 Task: Add Spinach Feta Chicken Sausage Links to the cart.
Action: Mouse moved to (20, 107)
Screenshot: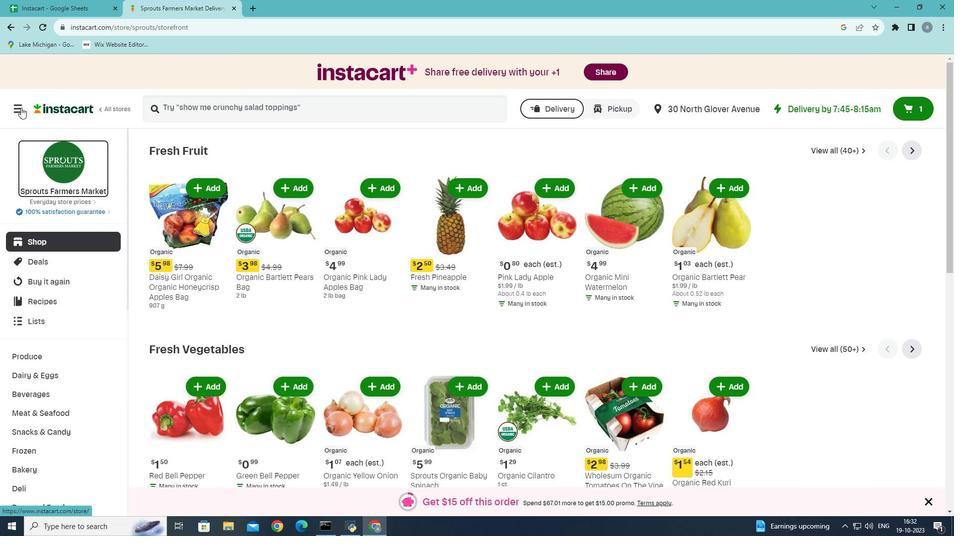 
Action: Mouse pressed left at (20, 107)
Screenshot: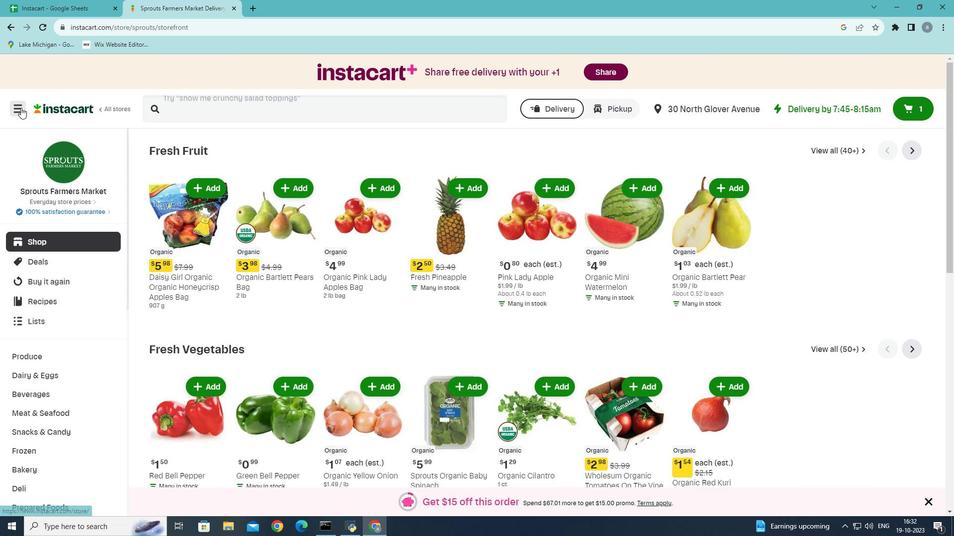 
Action: Mouse moved to (52, 294)
Screenshot: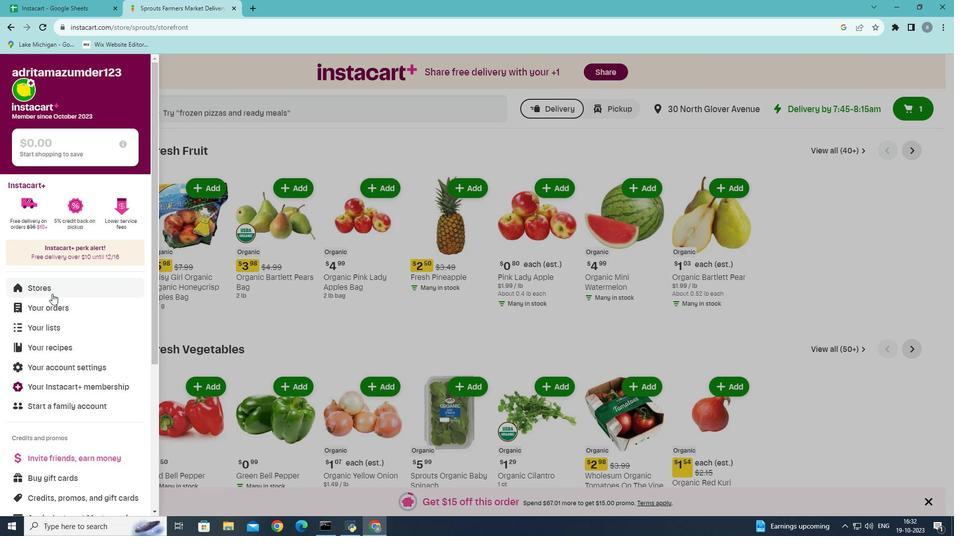 
Action: Mouse pressed left at (52, 294)
Screenshot: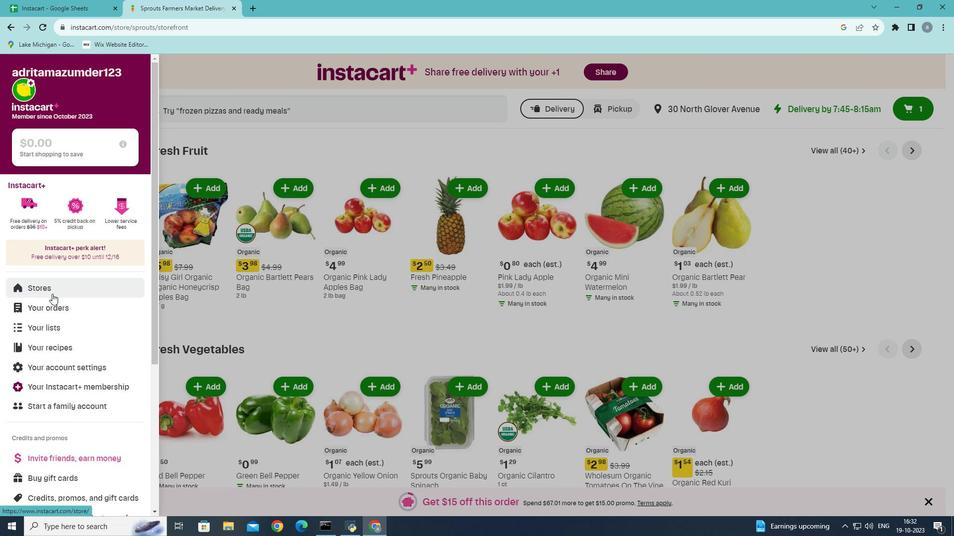 
Action: Mouse moved to (226, 110)
Screenshot: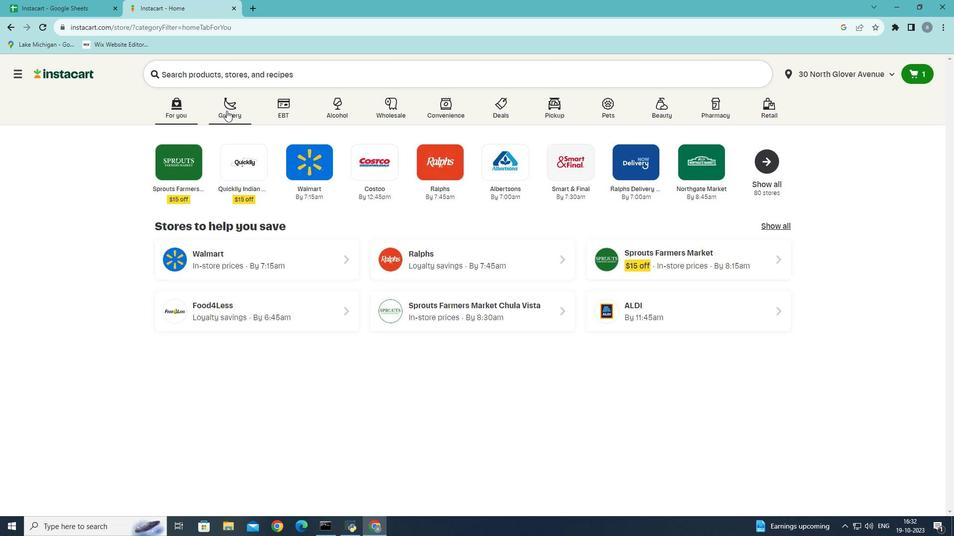 
Action: Mouse pressed left at (226, 110)
Screenshot: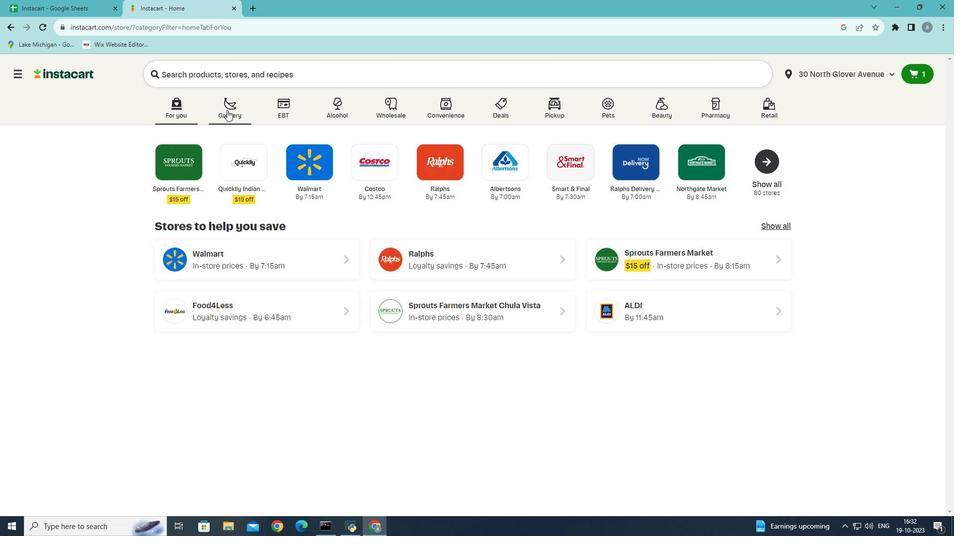 
Action: Mouse moved to (220, 280)
Screenshot: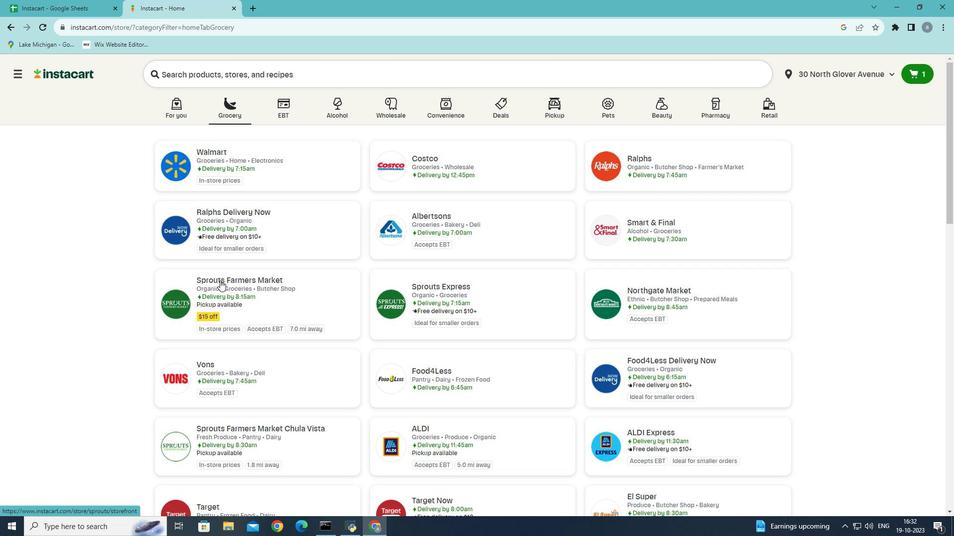 
Action: Mouse pressed left at (220, 280)
Screenshot: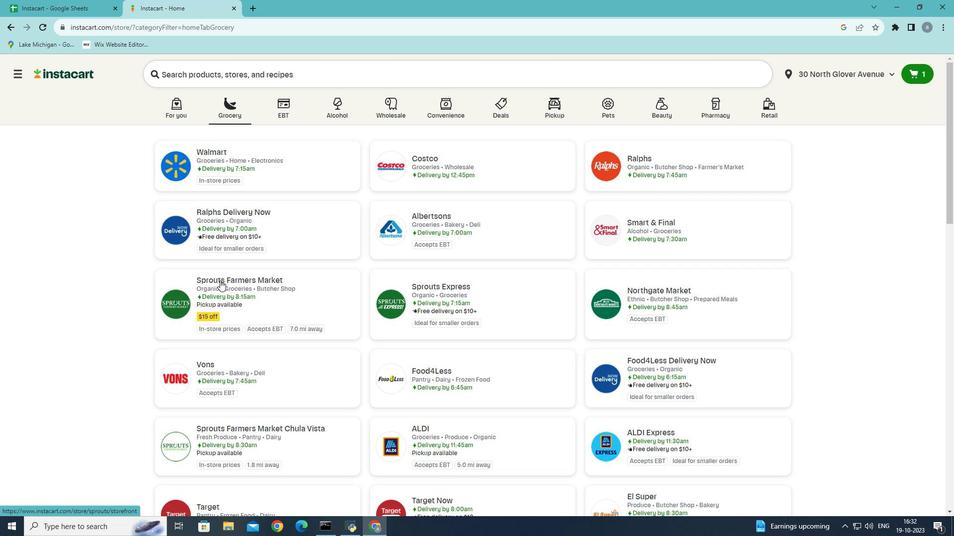 
Action: Mouse moved to (78, 350)
Screenshot: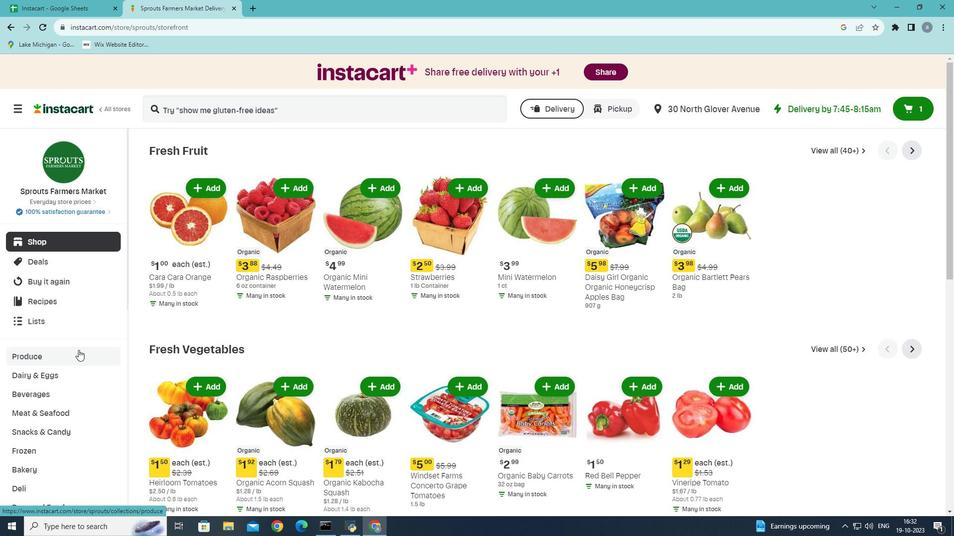 
Action: Mouse scrolled (78, 349) with delta (0, 0)
Screenshot: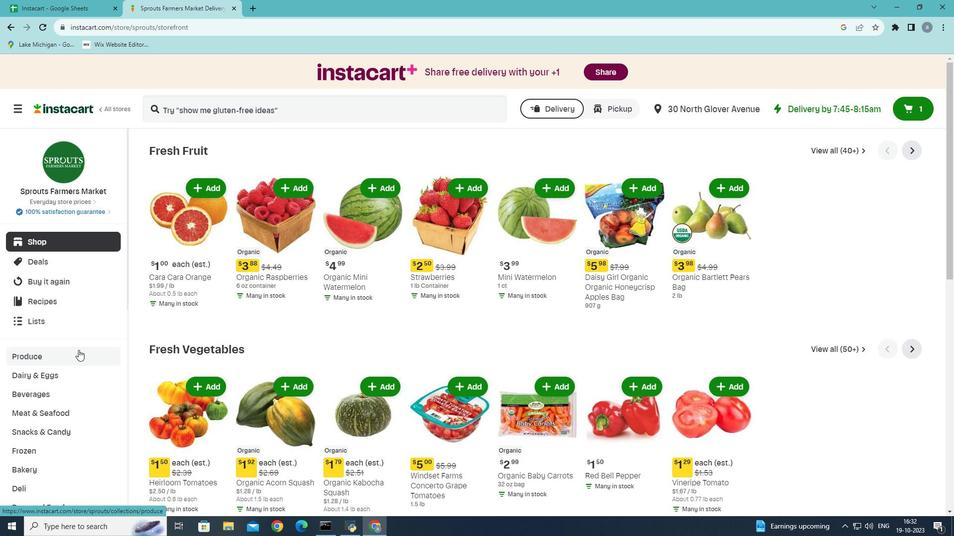
Action: Mouse moved to (77, 343)
Screenshot: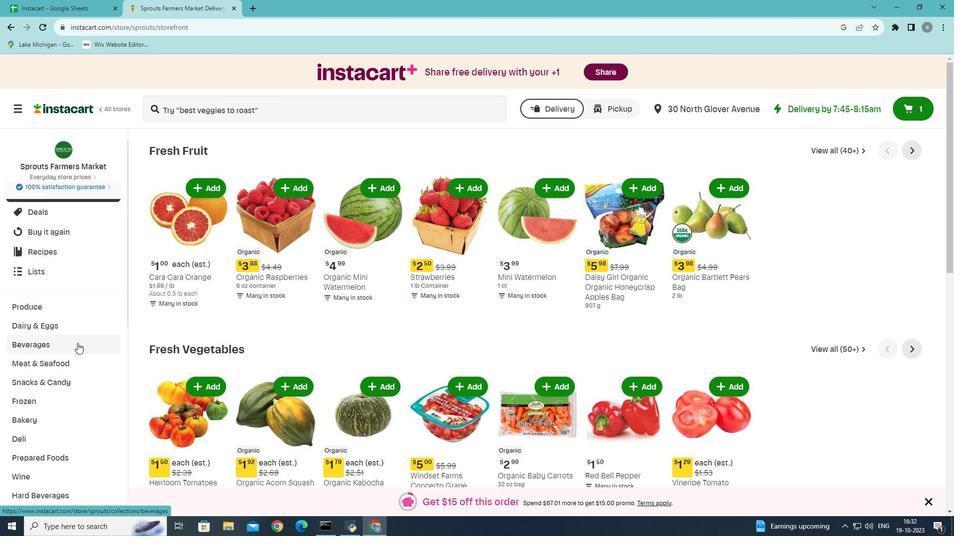 
Action: Mouse scrolled (77, 343) with delta (0, 0)
Screenshot: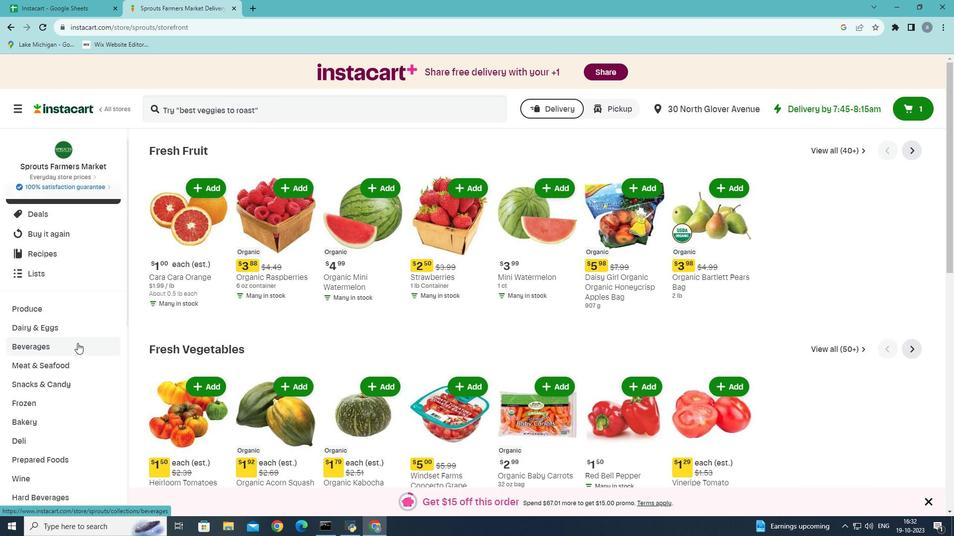 
Action: Mouse scrolled (77, 343) with delta (0, 0)
Screenshot: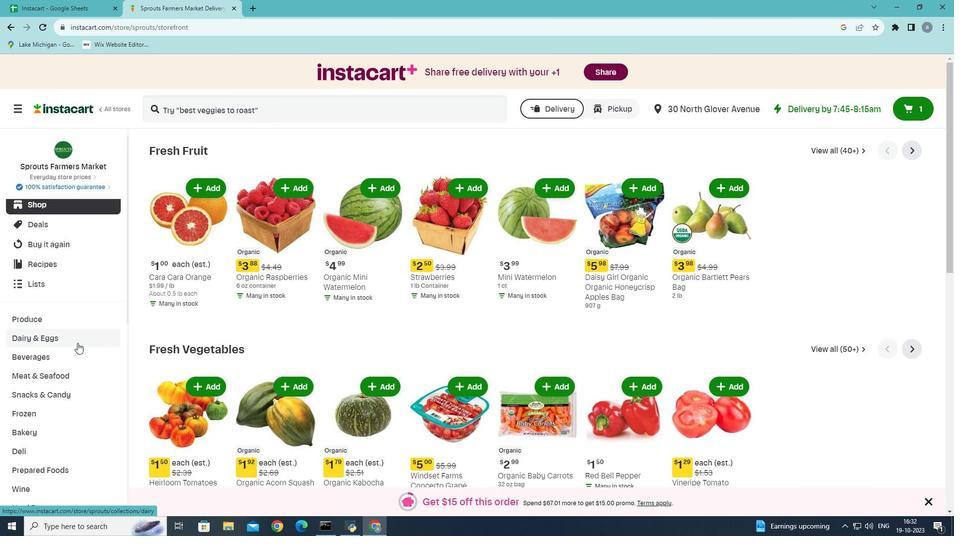 
Action: Mouse scrolled (77, 342) with delta (0, 0)
Screenshot: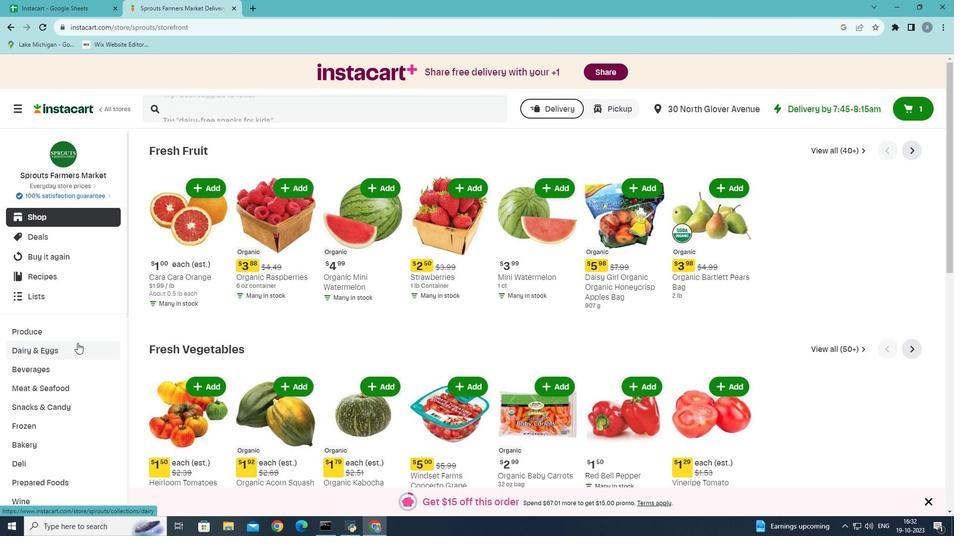 
Action: Mouse scrolled (77, 342) with delta (0, 0)
Screenshot: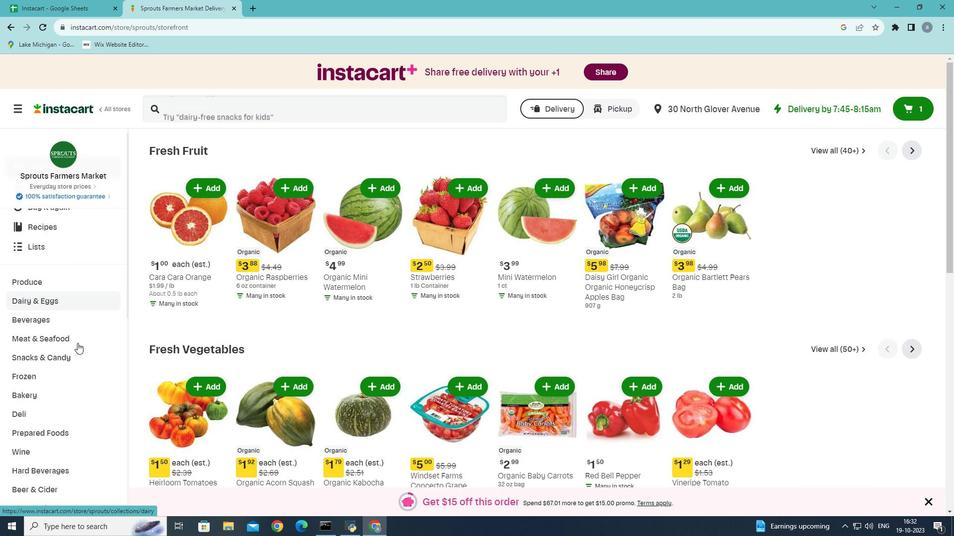 
Action: Mouse scrolled (77, 342) with delta (0, 0)
Screenshot: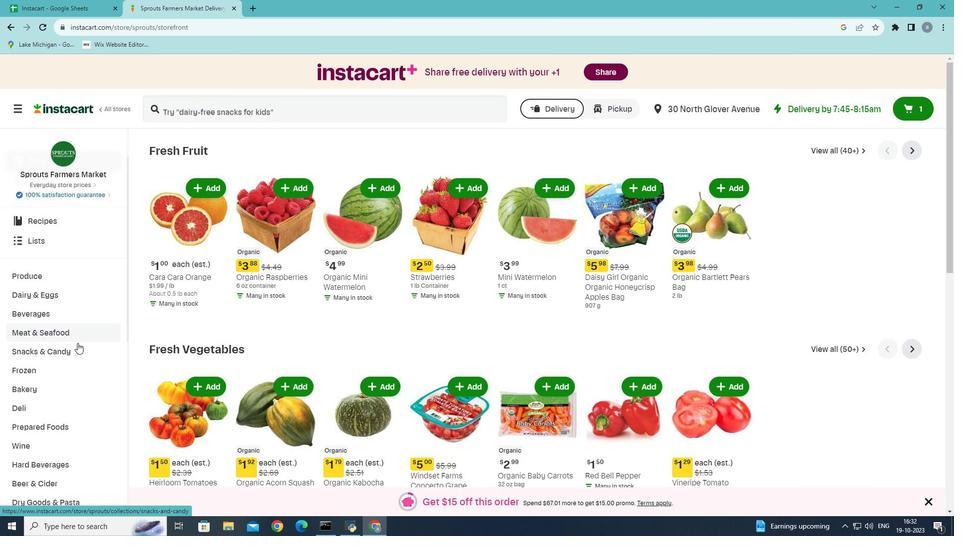 
Action: Mouse moved to (90, 341)
Screenshot: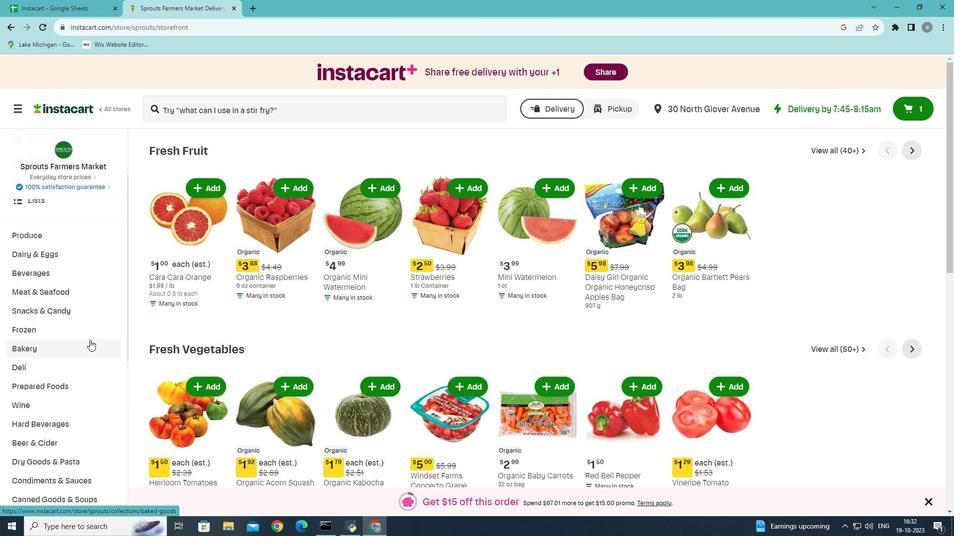 
Action: Mouse scrolled (90, 341) with delta (0, 0)
Screenshot: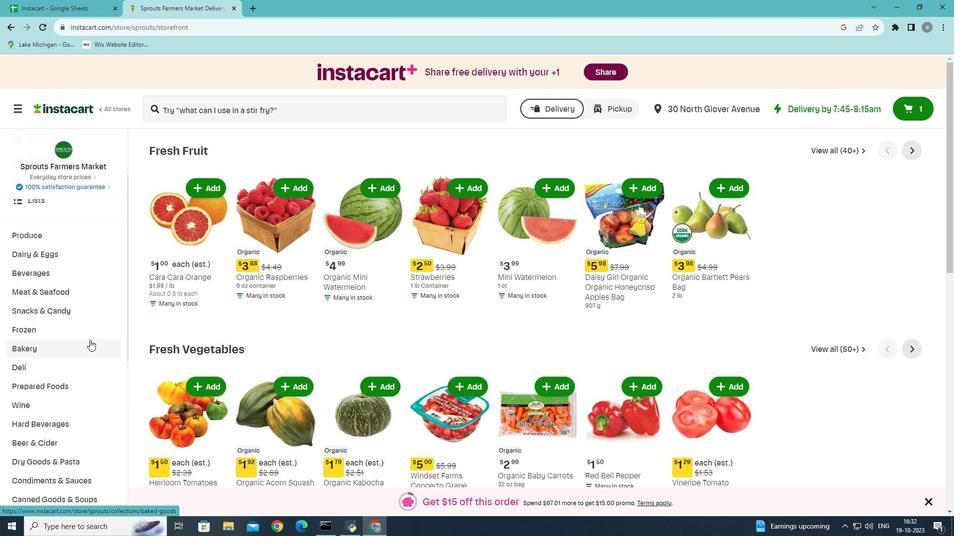 
Action: Mouse moved to (76, 337)
Screenshot: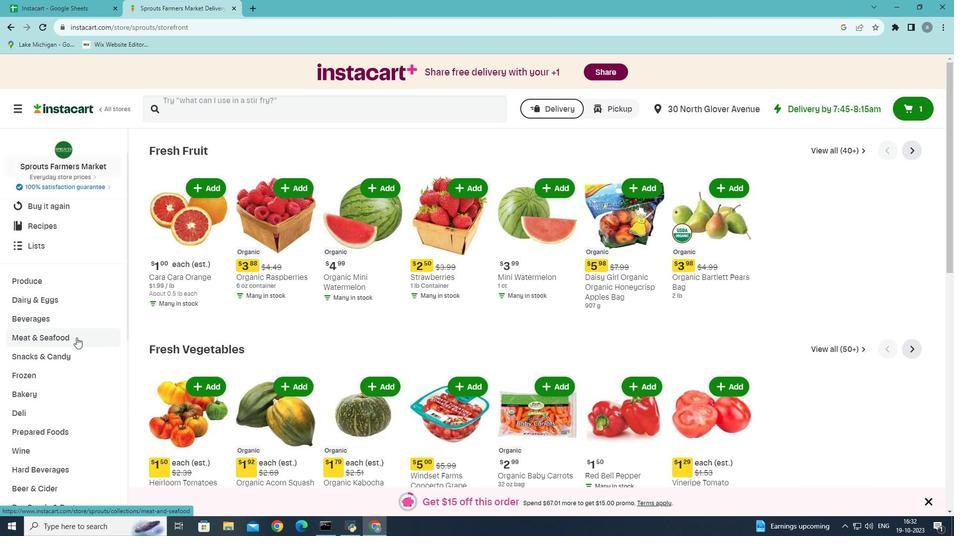 
Action: Mouse pressed left at (76, 337)
Screenshot: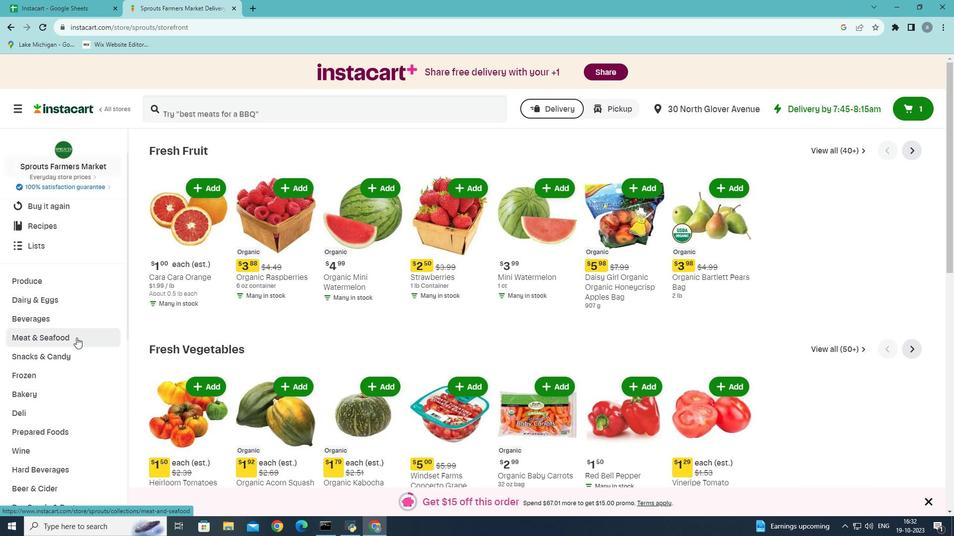 
Action: Mouse moved to (480, 170)
Screenshot: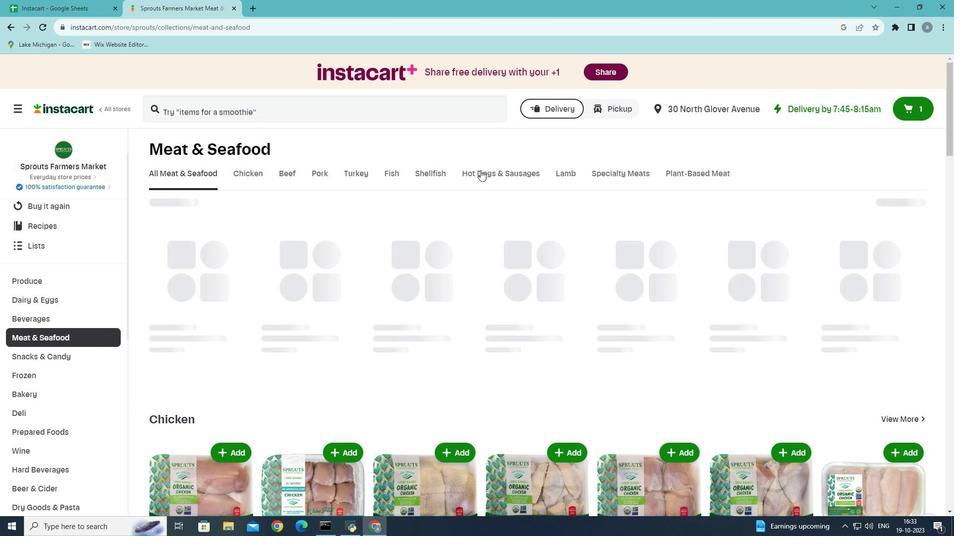 
Action: Mouse pressed left at (480, 170)
Screenshot: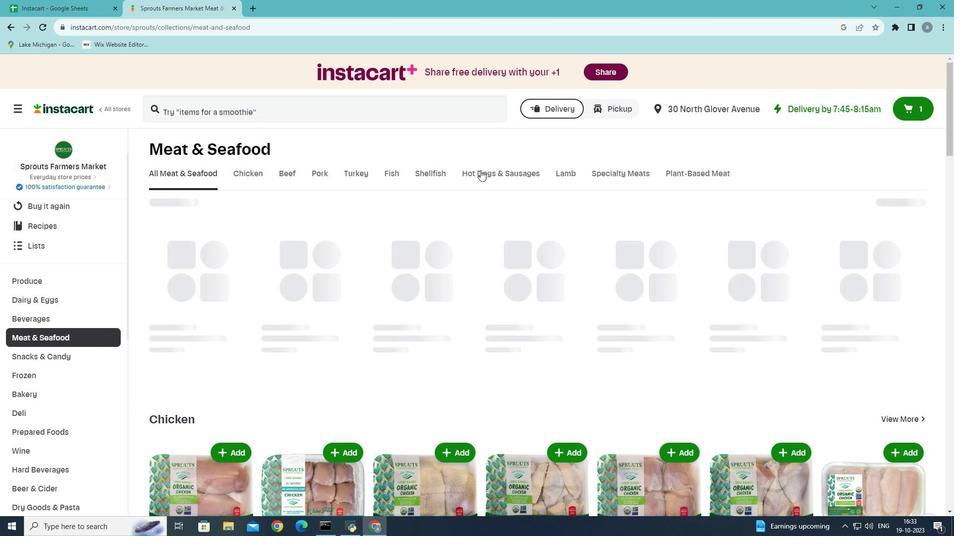 
Action: Mouse moved to (235, 219)
Screenshot: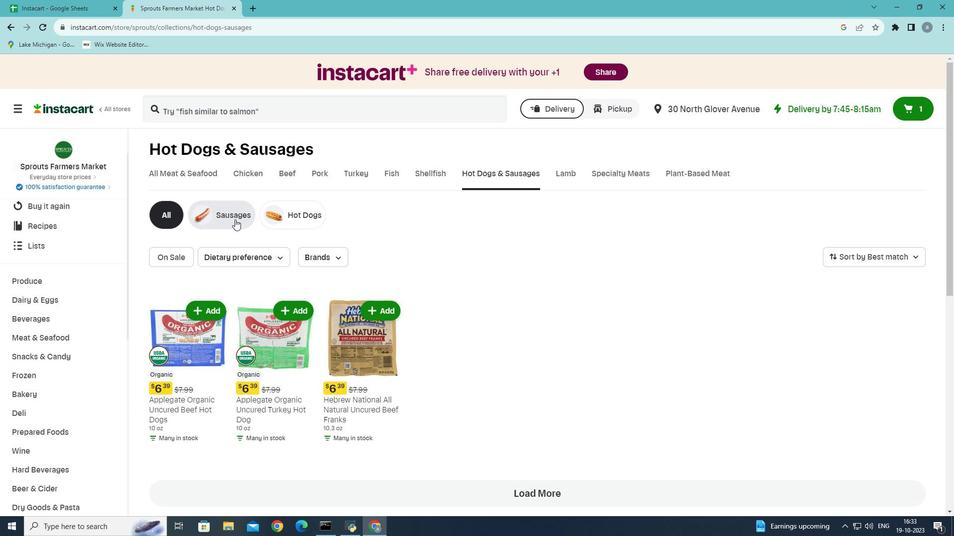 
Action: Mouse pressed left at (235, 219)
Screenshot: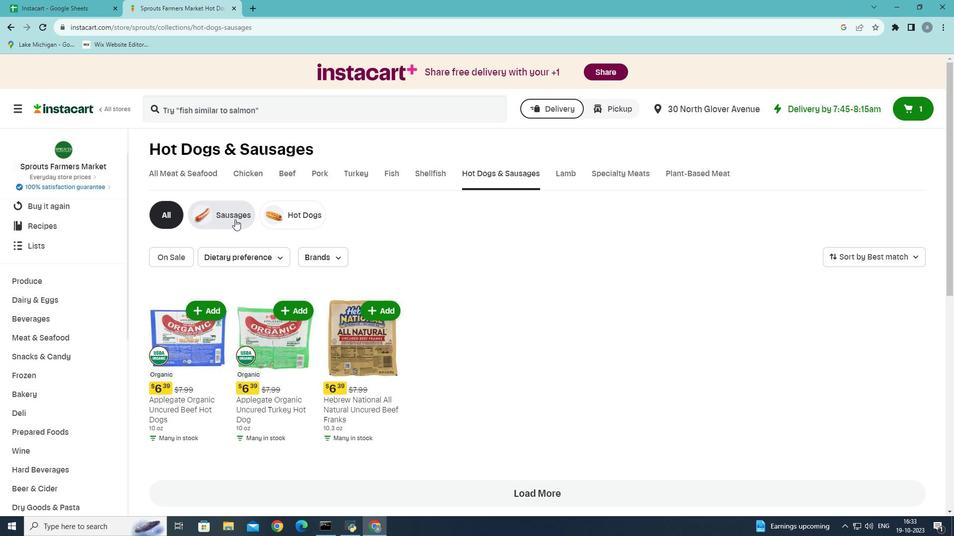 
Action: Mouse moved to (397, 260)
Screenshot: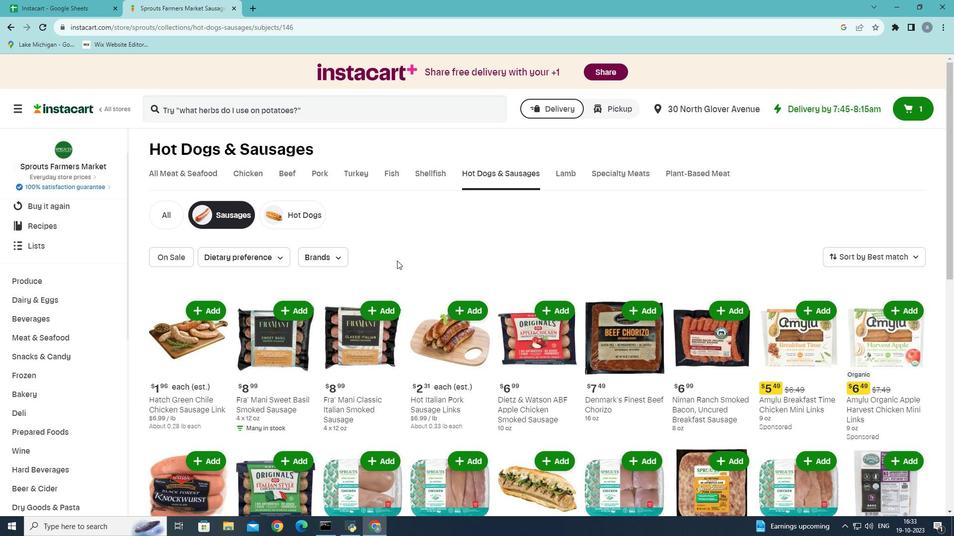 
Action: Mouse scrolled (397, 260) with delta (0, 0)
Screenshot: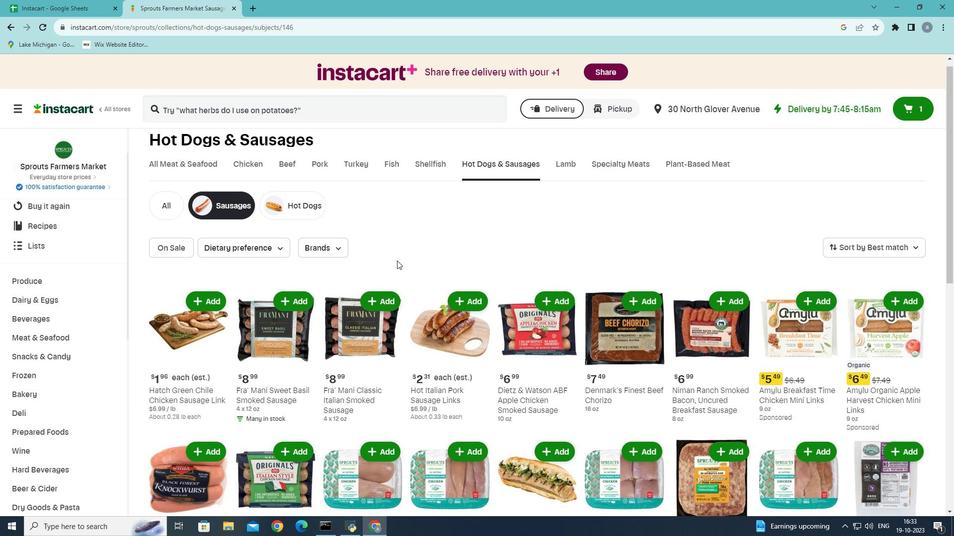 
Action: Mouse moved to (406, 256)
Screenshot: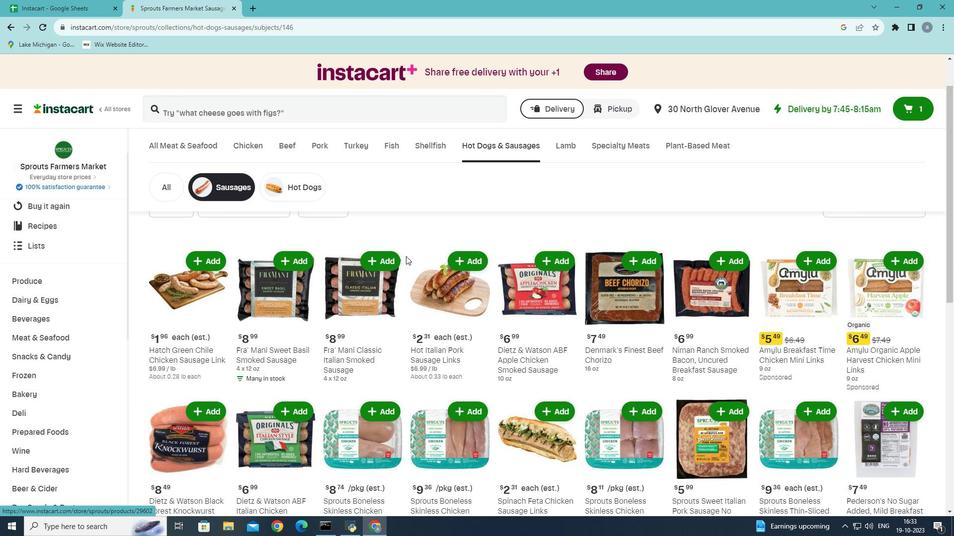
Action: Mouse scrolled (406, 255) with delta (0, 0)
Screenshot: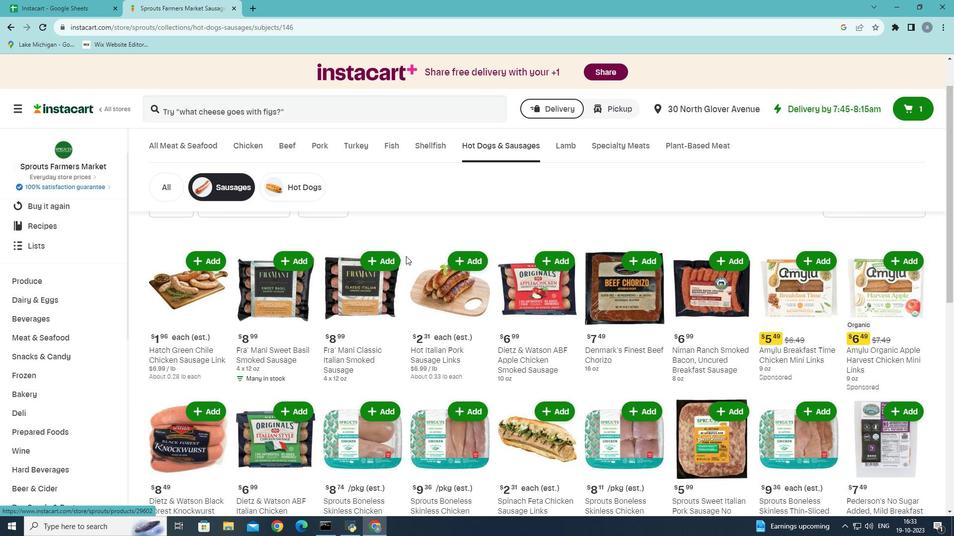
Action: Mouse moved to (429, 259)
Screenshot: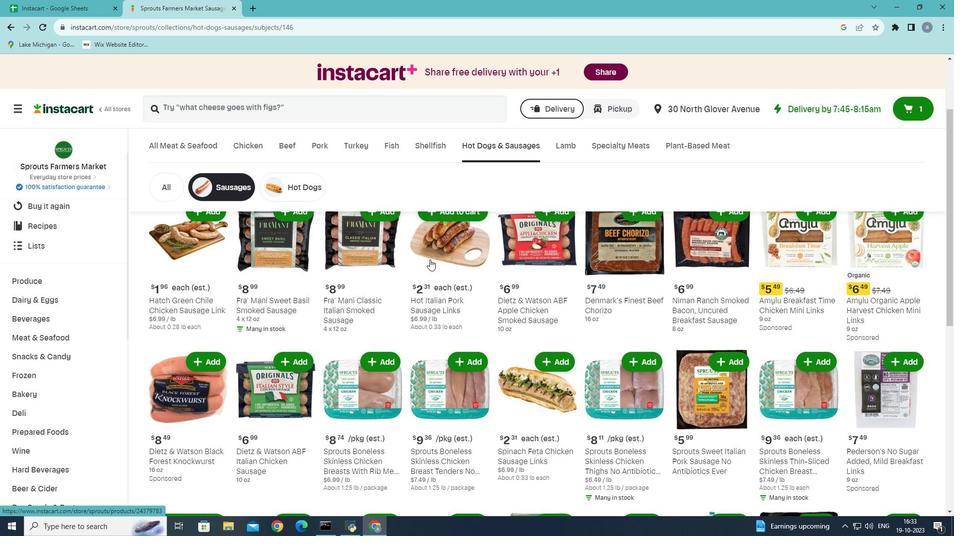 
Action: Mouse scrolled (429, 259) with delta (0, 0)
Screenshot: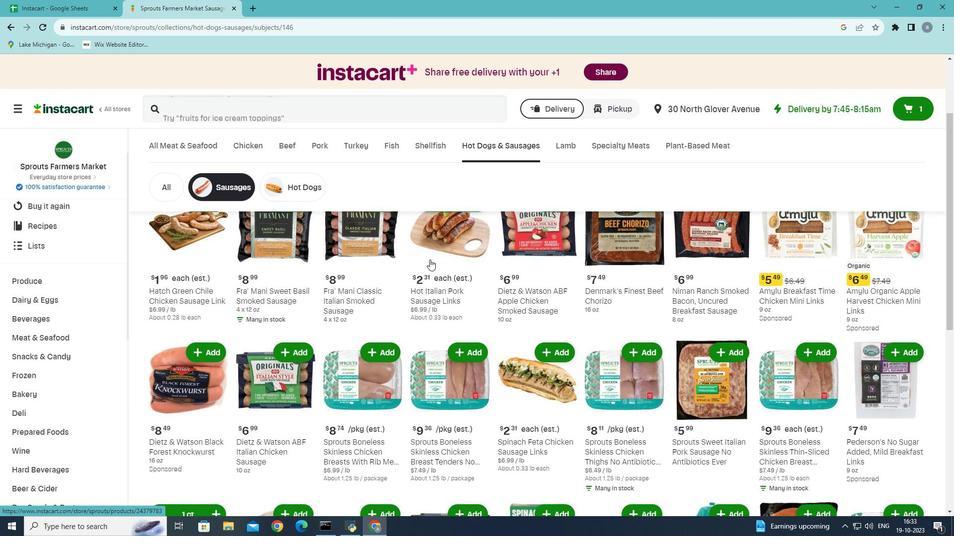 
Action: Mouse moved to (429, 259)
Screenshot: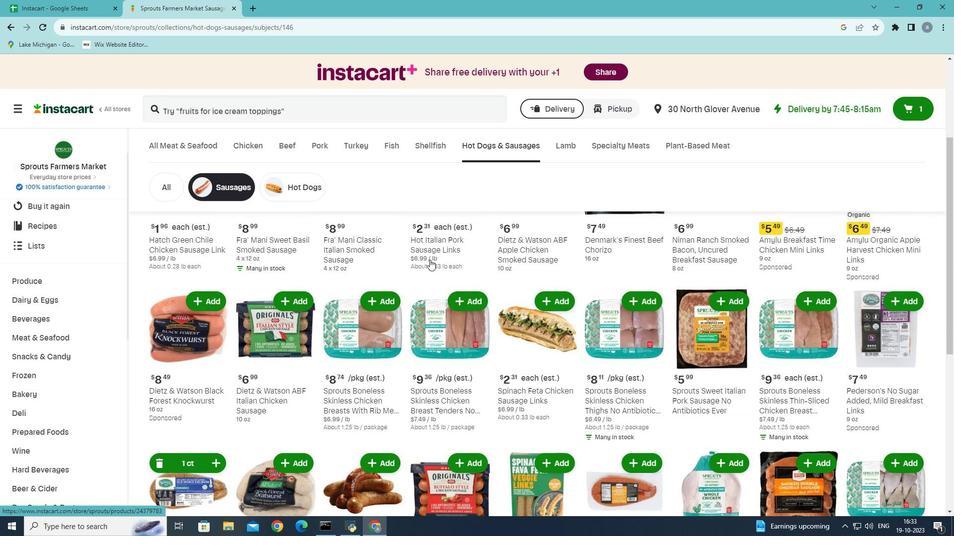 
Action: Mouse scrolled (429, 259) with delta (0, 0)
Screenshot: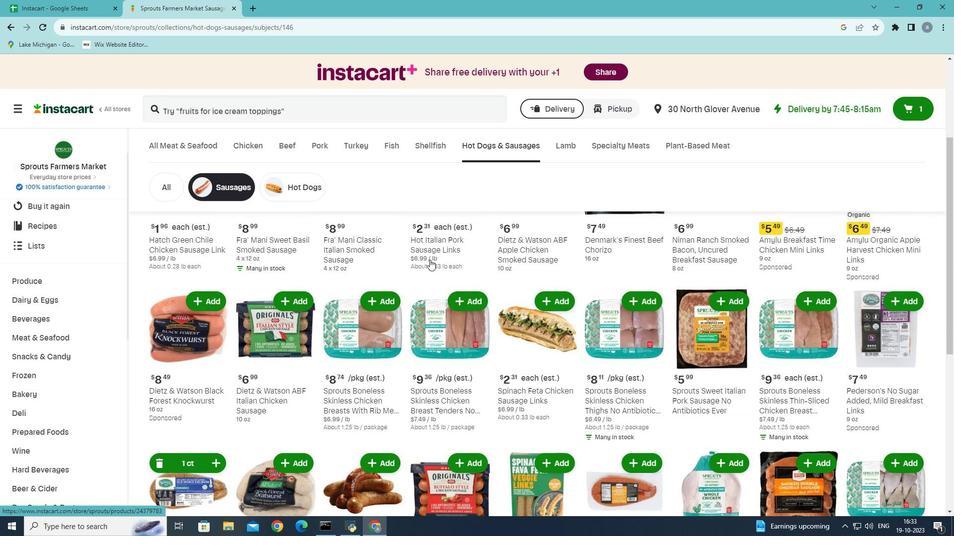 
Action: Mouse scrolled (429, 259) with delta (0, 0)
Screenshot: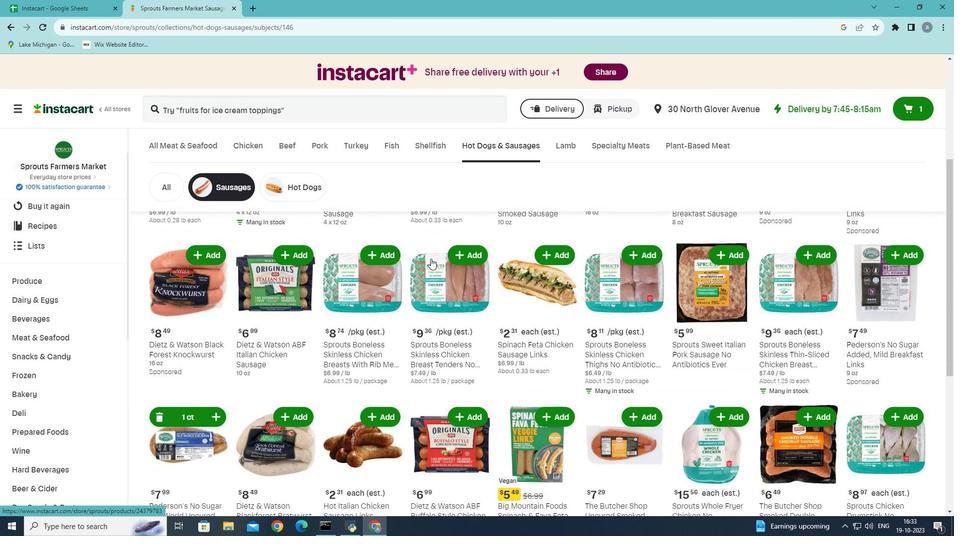
Action: Mouse moved to (436, 257)
Screenshot: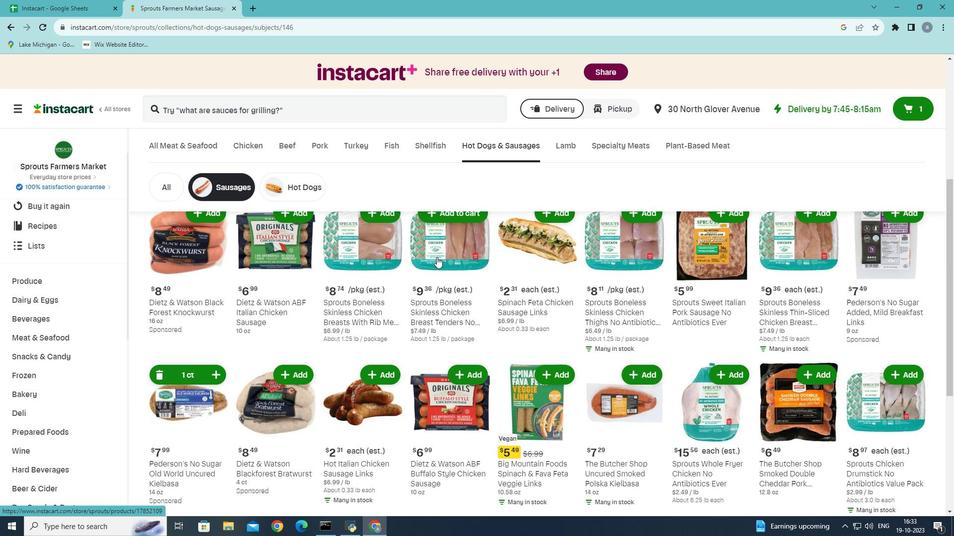 
Action: Mouse scrolled (436, 256) with delta (0, 0)
Screenshot: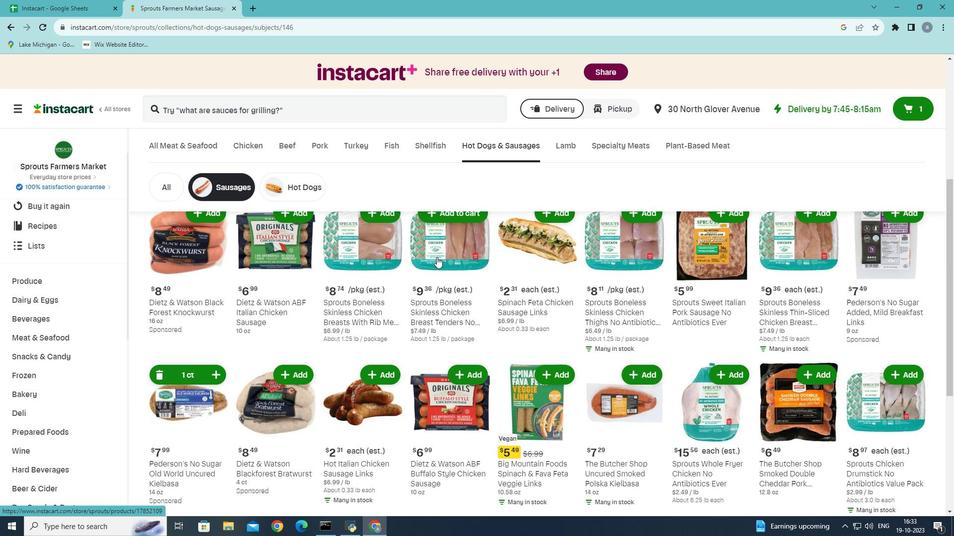 
Action: Mouse moved to (446, 257)
Screenshot: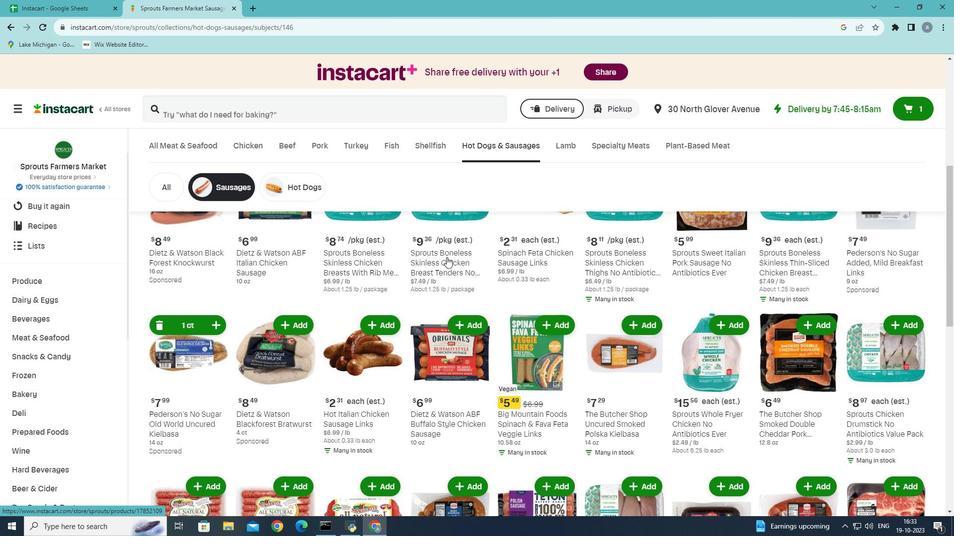 
Action: Mouse scrolled (446, 256) with delta (0, 0)
Screenshot: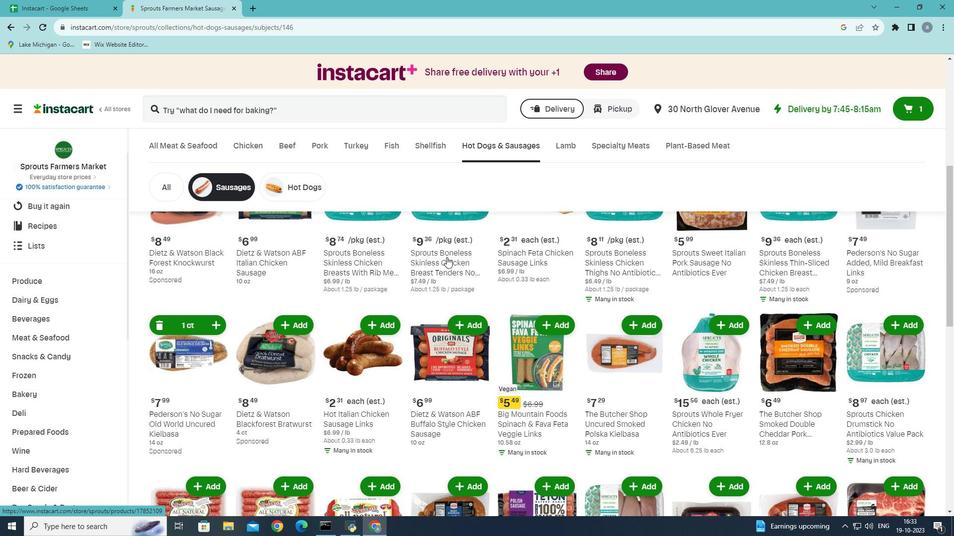 
Action: Mouse moved to (459, 257)
Screenshot: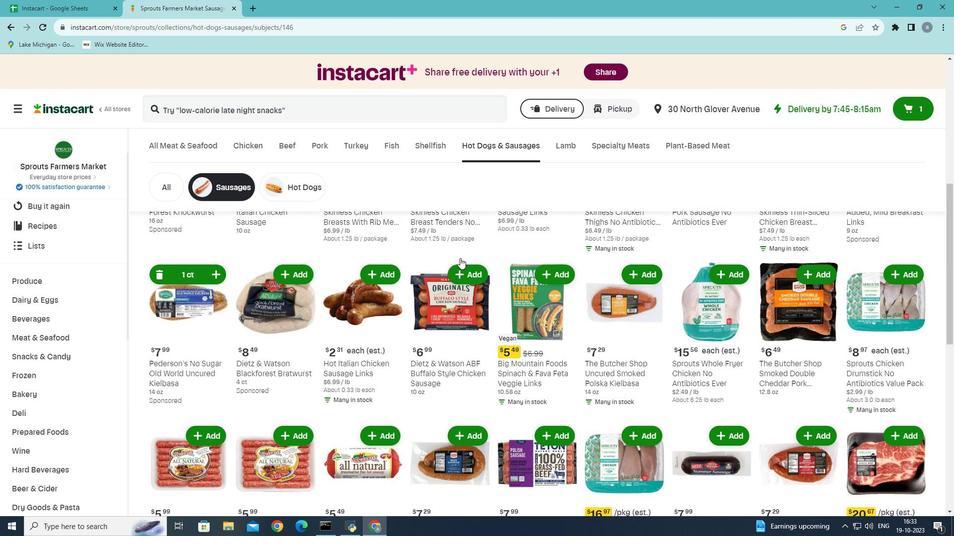 
Action: Mouse scrolled (459, 257) with delta (0, 0)
Screenshot: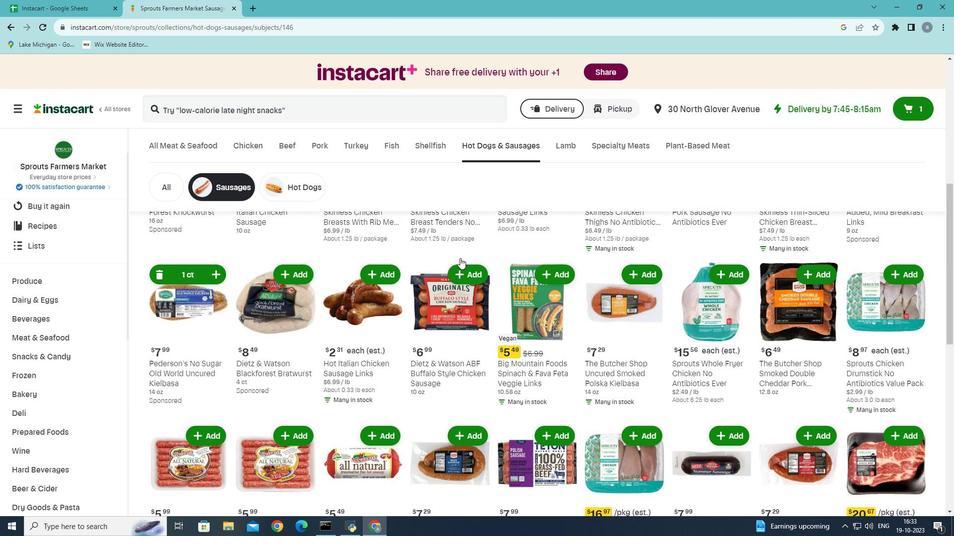 
Action: Mouse moved to (472, 260)
Screenshot: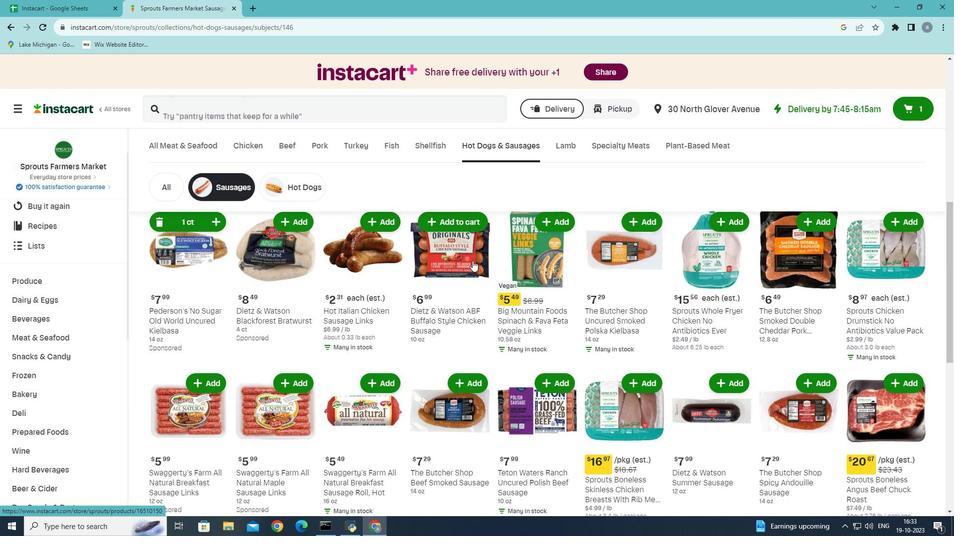 
Action: Mouse scrolled (472, 260) with delta (0, 0)
Screenshot: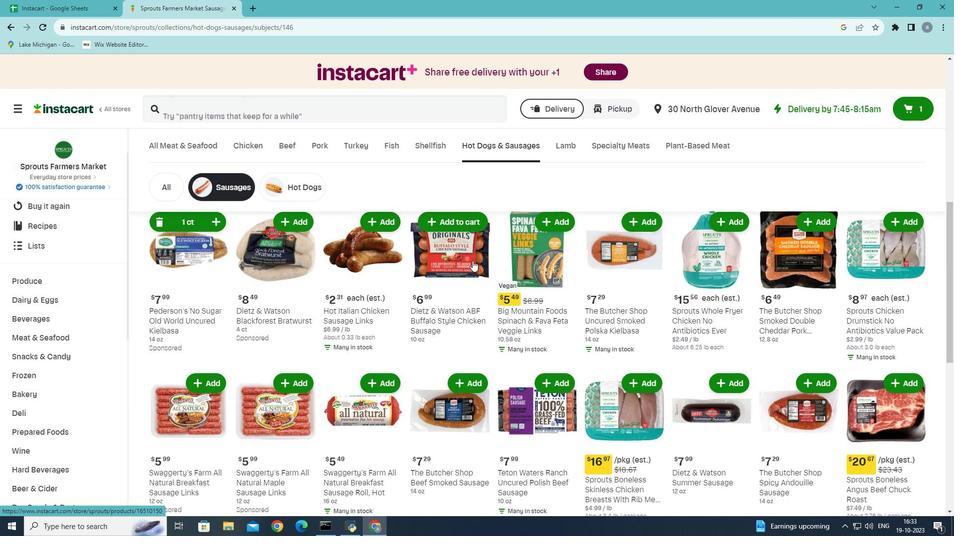 
Action: Mouse scrolled (472, 260) with delta (0, 0)
Screenshot: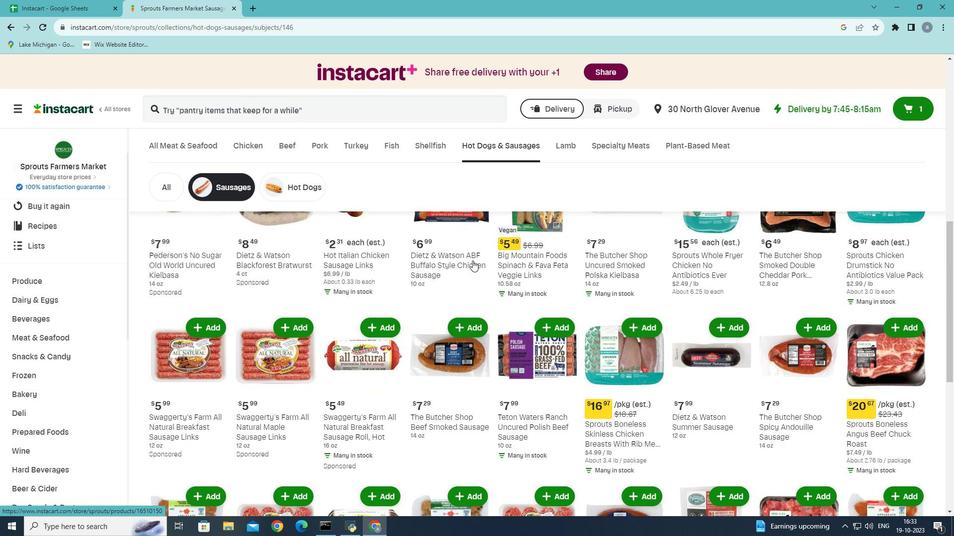 
Action: Mouse moved to (483, 261)
Screenshot: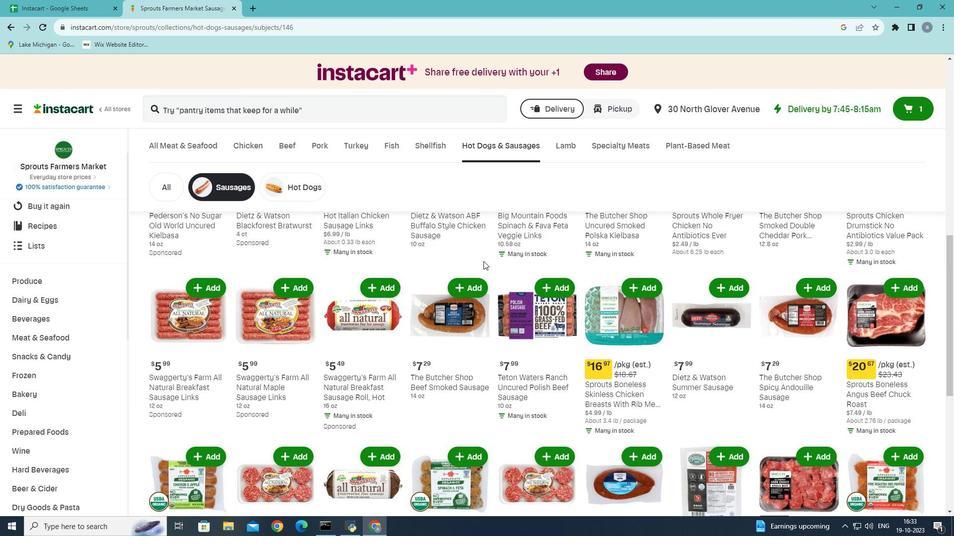 
Action: Mouse scrolled (483, 260) with delta (0, 0)
Screenshot: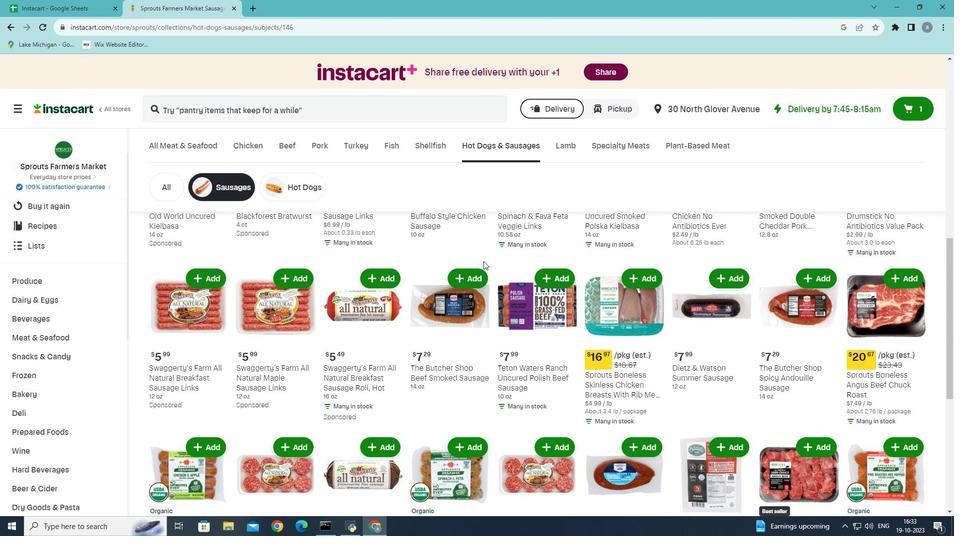 
Action: Mouse moved to (496, 260)
Screenshot: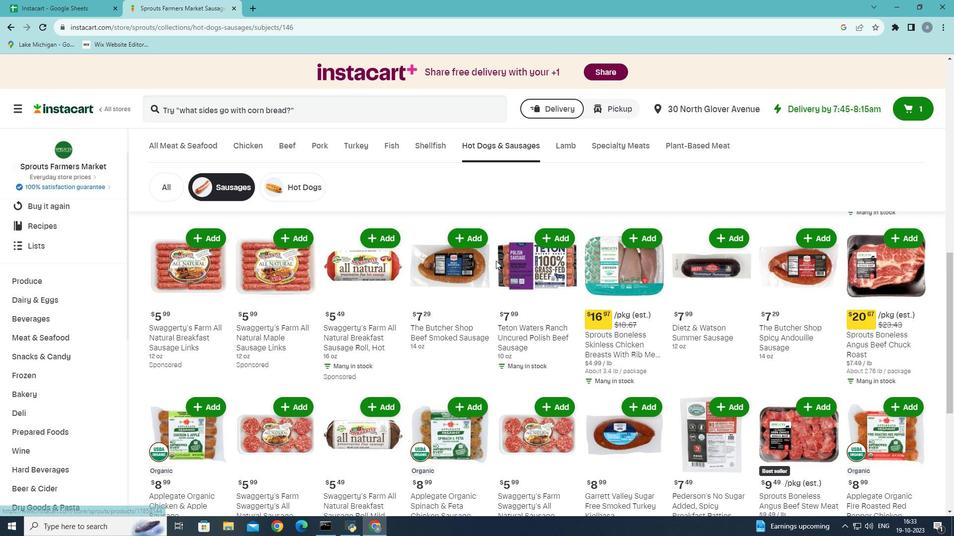 
Action: Mouse scrolled (496, 260) with delta (0, 0)
Screenshot: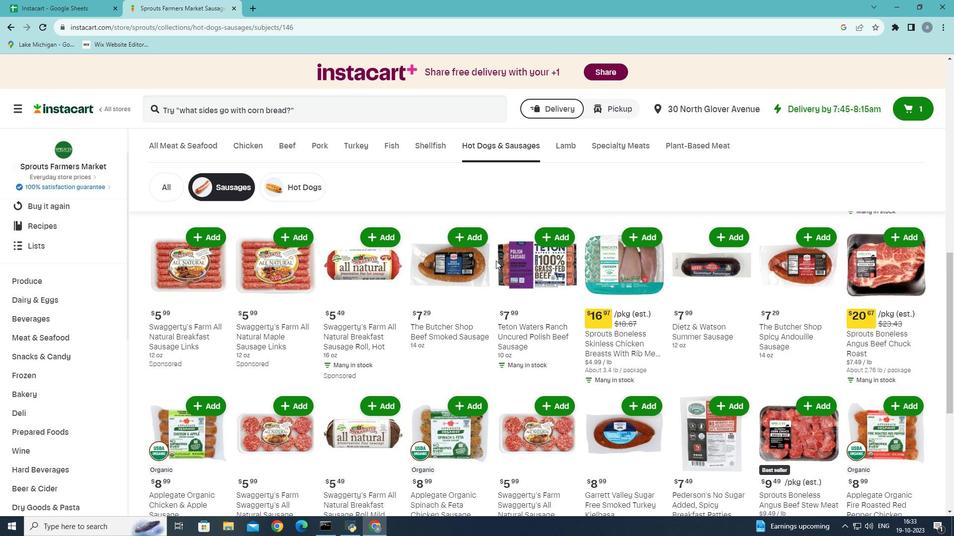 
Action: Mouse moved to (499, 261)
Screenshot: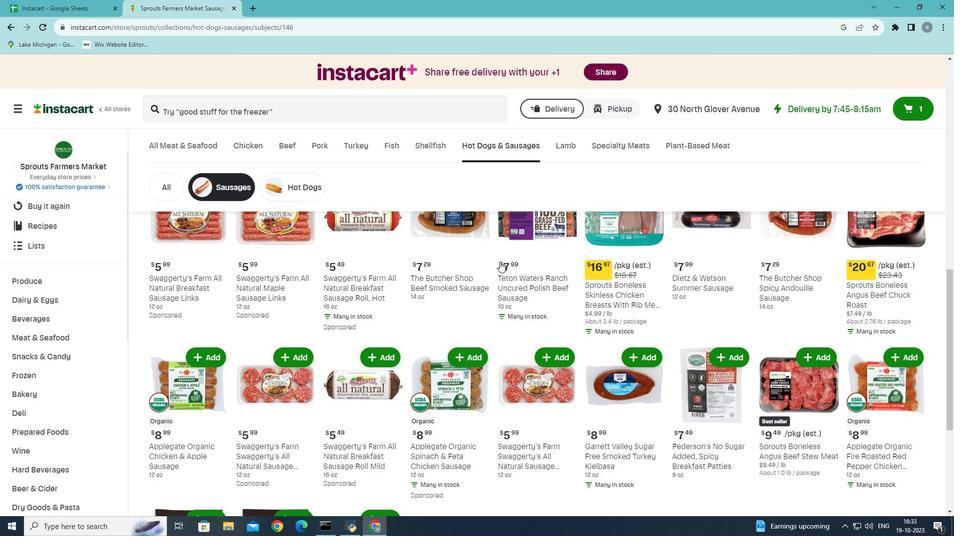 
Action: Mouse scrolled (499, 261) with delta (0, 0)
Screenshot: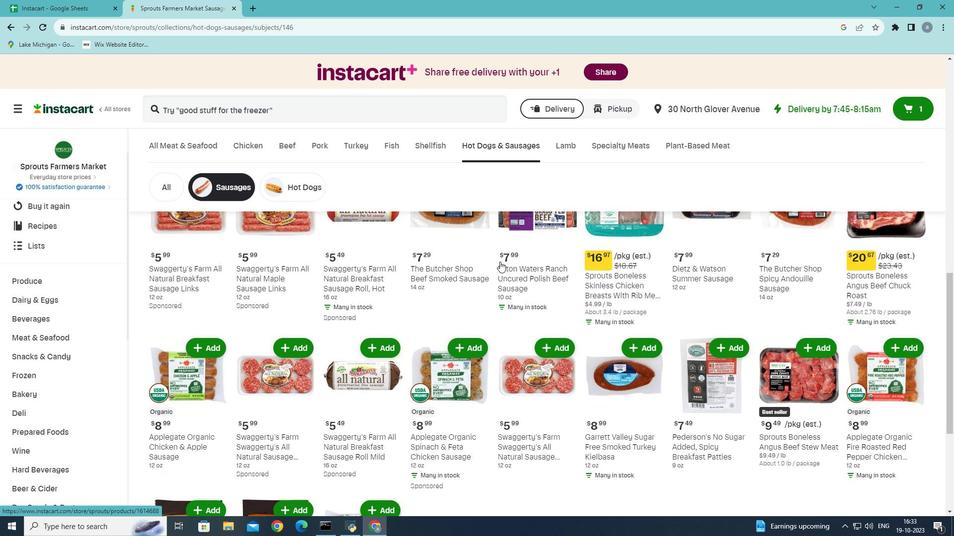 
Action: Mouse moved to (507, 260)
Screenshot: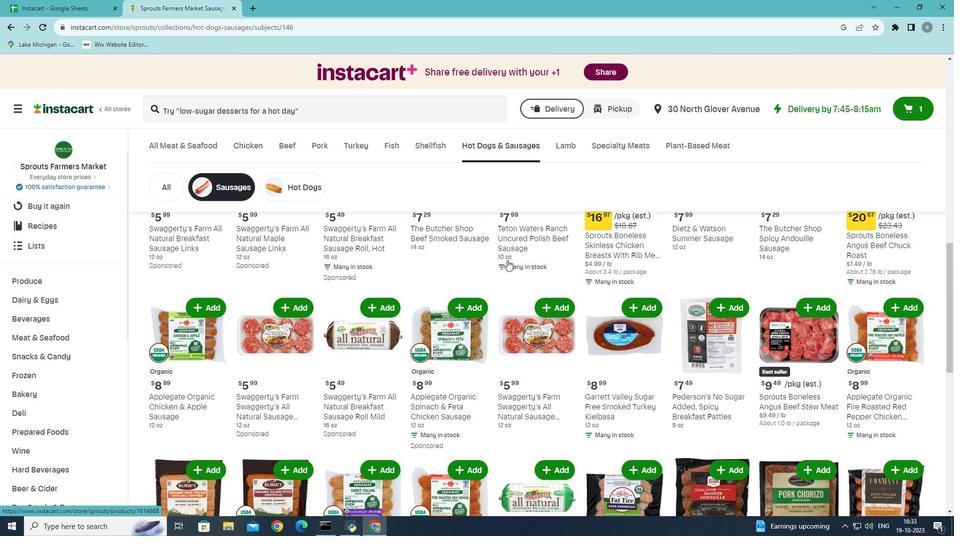
Action: Mouse scrolled (507, 259) with delta (0, 0)
Screenshot: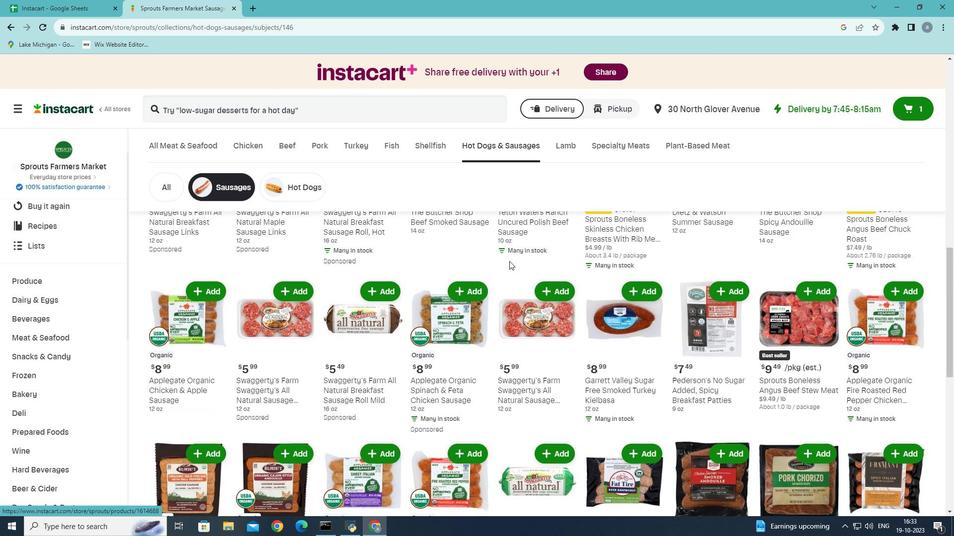 
Action: Mouse moved to (528, 270)
Screenshot: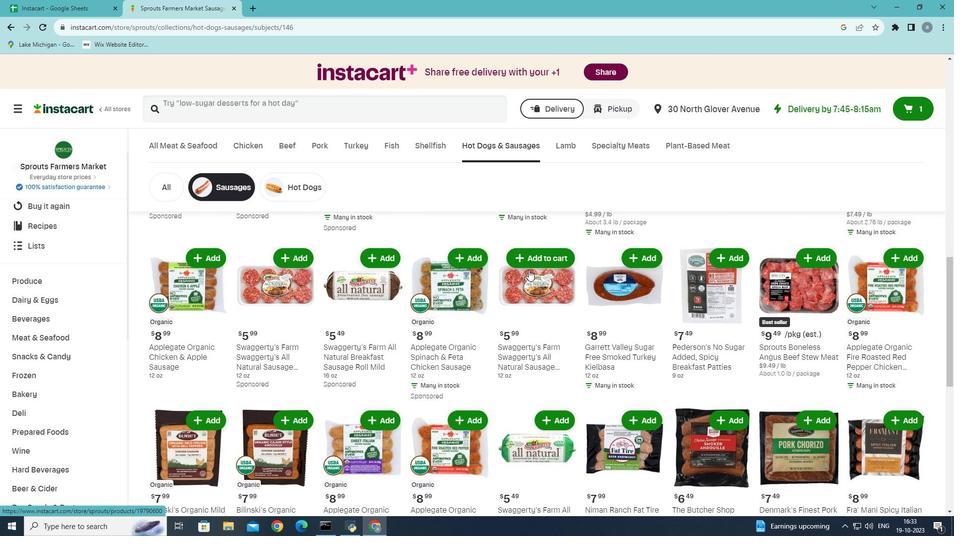 
Action: Mouse scrolled (528, 269) with delta (0, 0)
Screenshot: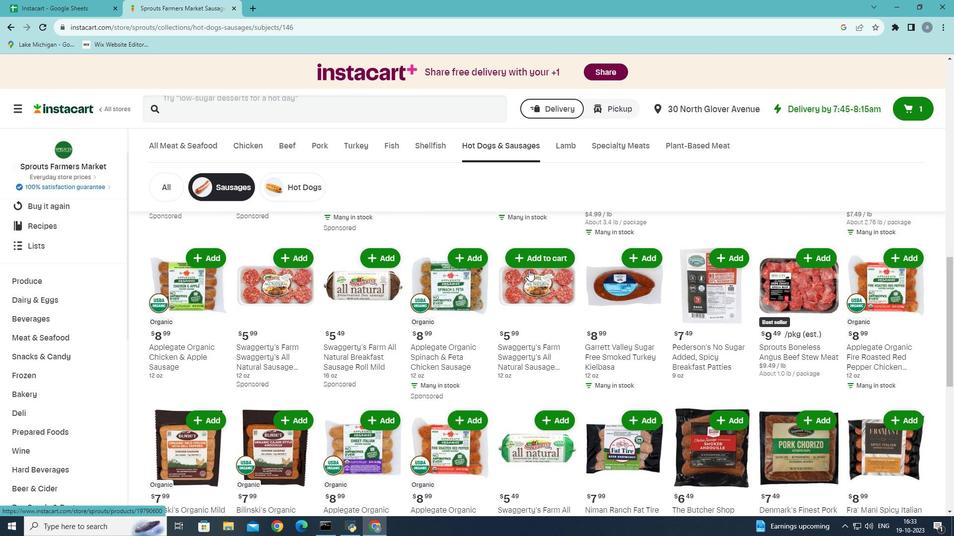 
Action: Mouse moved to (546, 272)
Screenshot: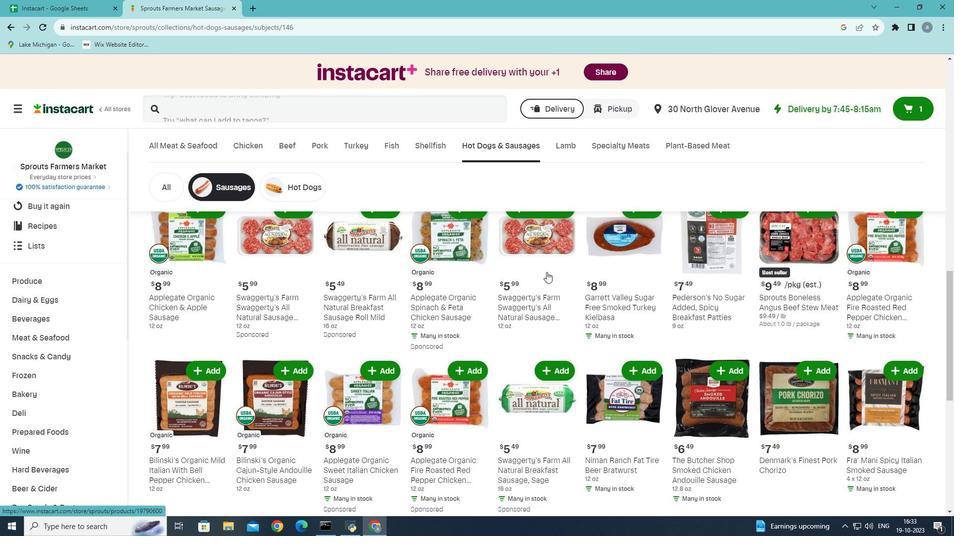 
Action: Mouse scrolled (546, 271) with delta (0, 0)
Screenshot: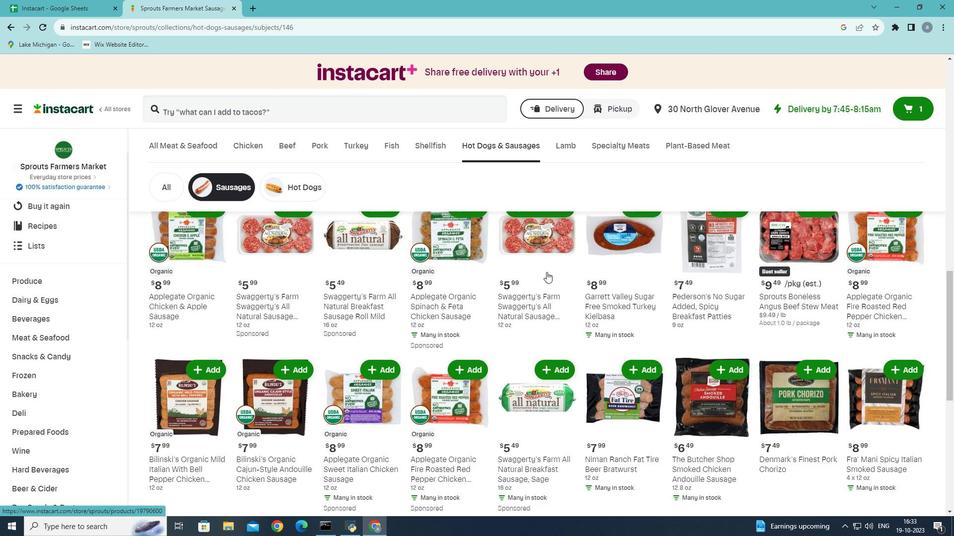 
Action: Mouse scrolled (546, 271) with delta (0, 0)
Screenshot: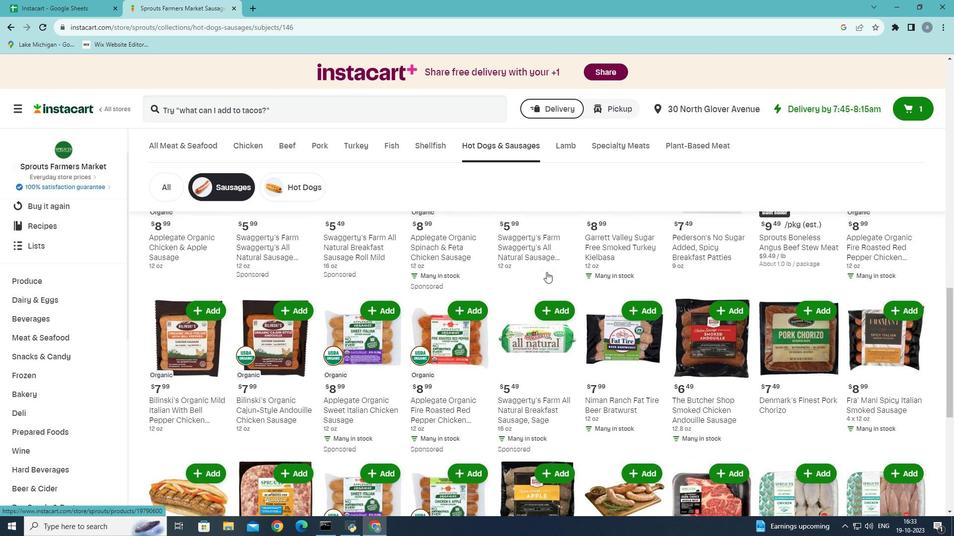 
Action: Mouse moved to (549, 272)
Screenshot: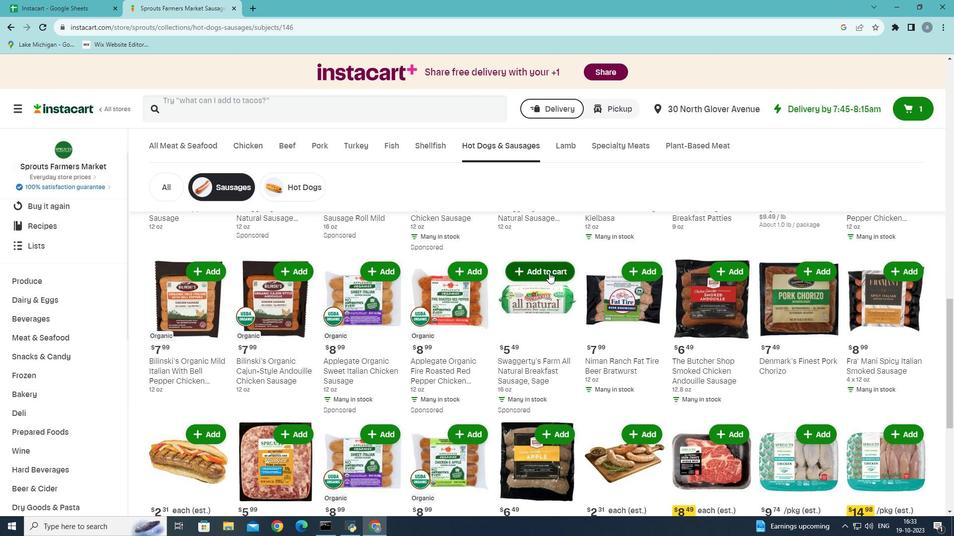 
Action: Mouse scrolled (549, 272) with delta (0, 0)
Screenshot: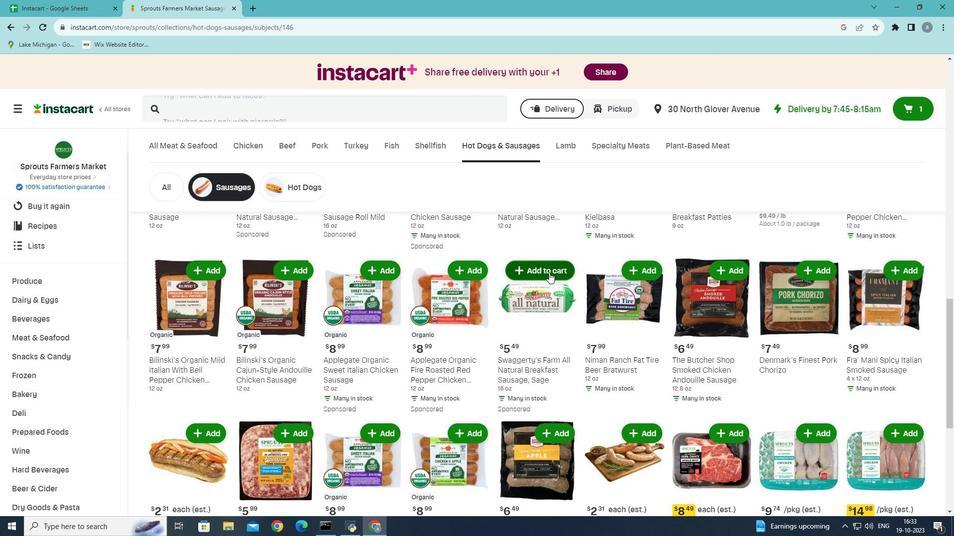 
Action: Mouse moved to (554, 273)
Screenshot: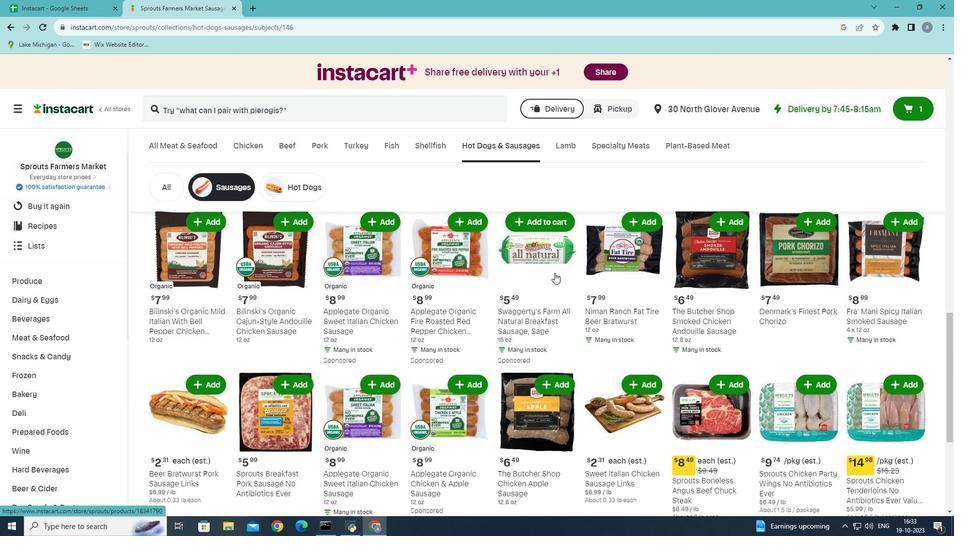 
Action: Mouse scrolled (554, 272) with delta (0, 0)
Screenshot: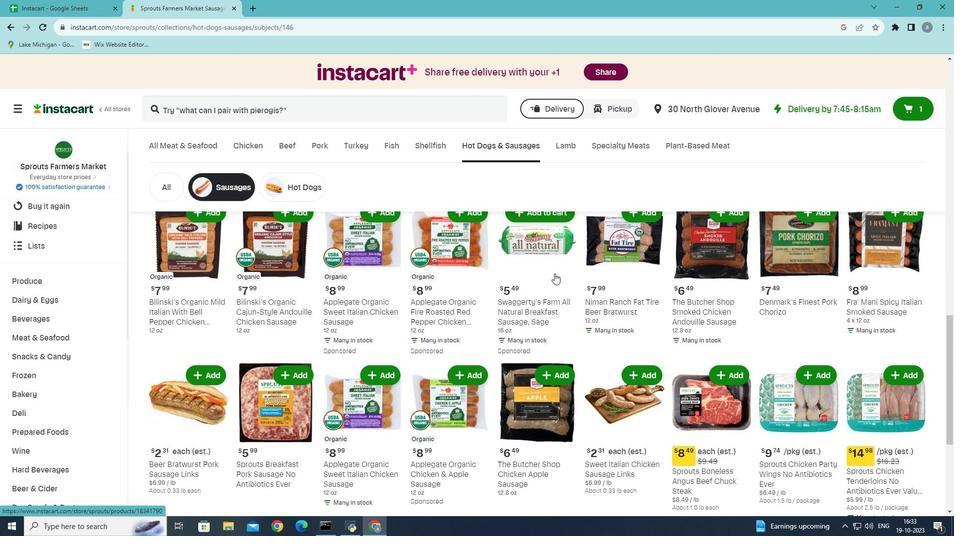 
Action: Mouse moved to (558, 275)
Screenshot: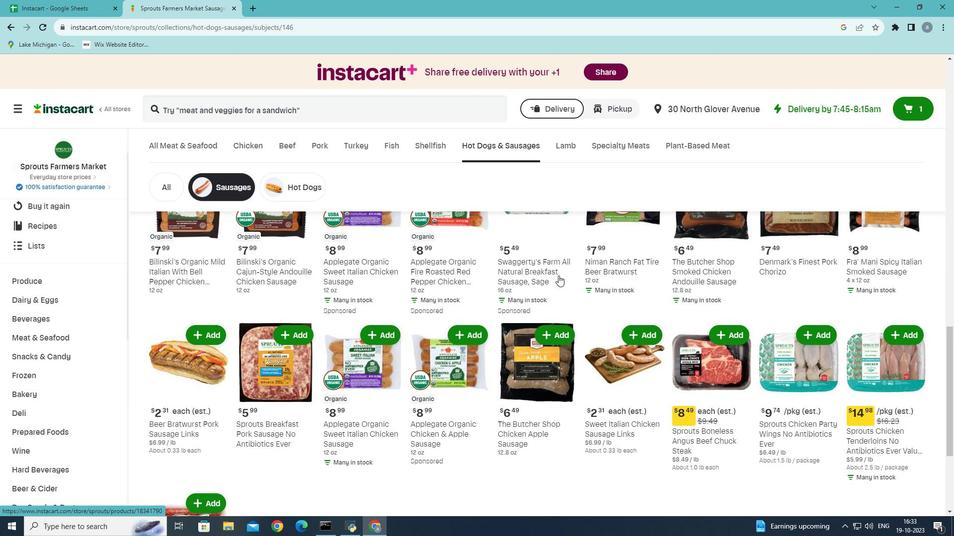 
Action: Mouse scrolled (558, 275) with delta (0, 0)
Screenshot: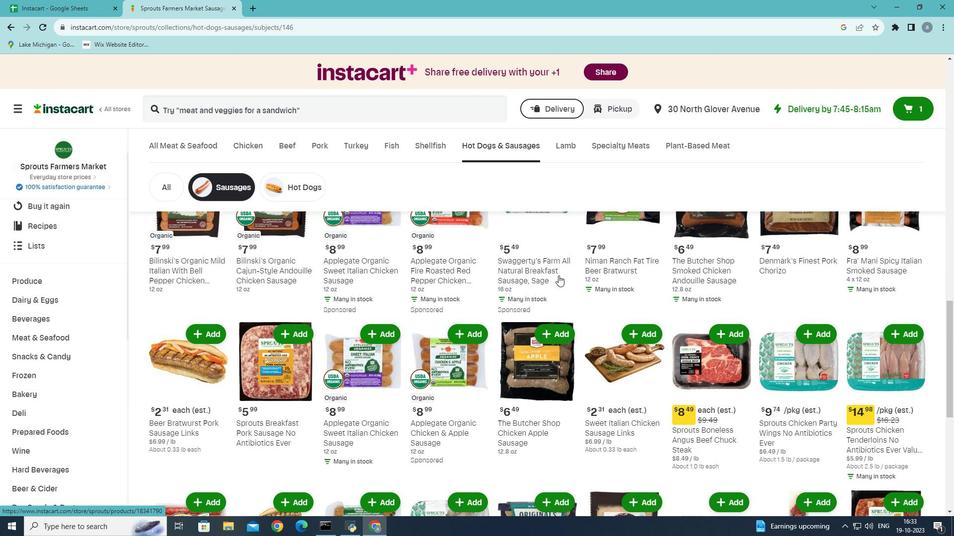 
Action: Mouse scrolled (558, 275) with delta (0, 0)
Screenshot: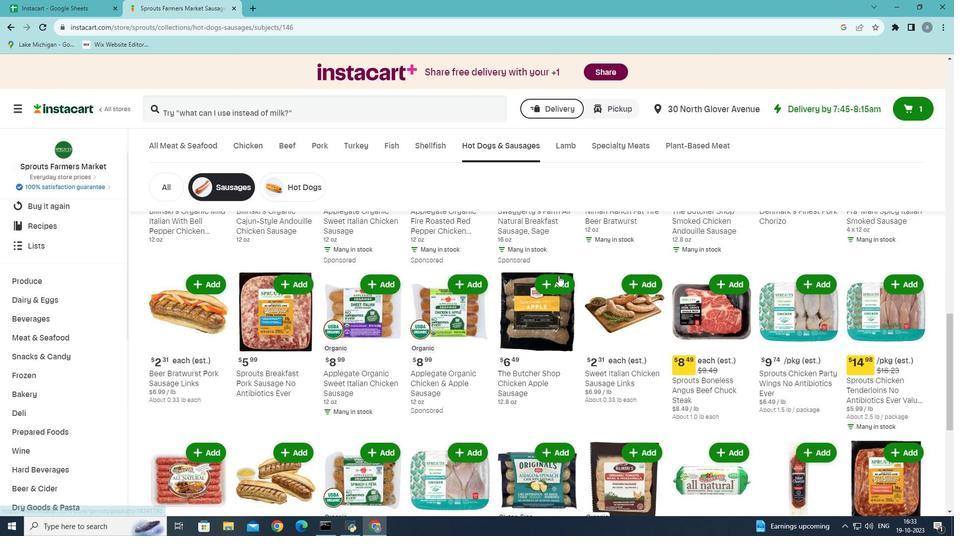 
Action: Mouse moved to (560, 276)
Screenshot: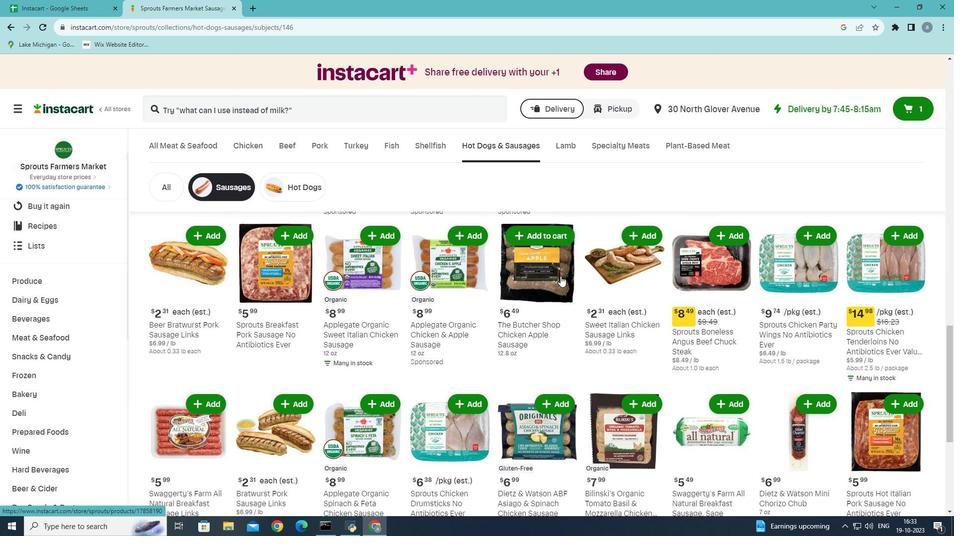 
Action: Mouse scrolled (560, 275) with delta (0, 0)
Screenshot: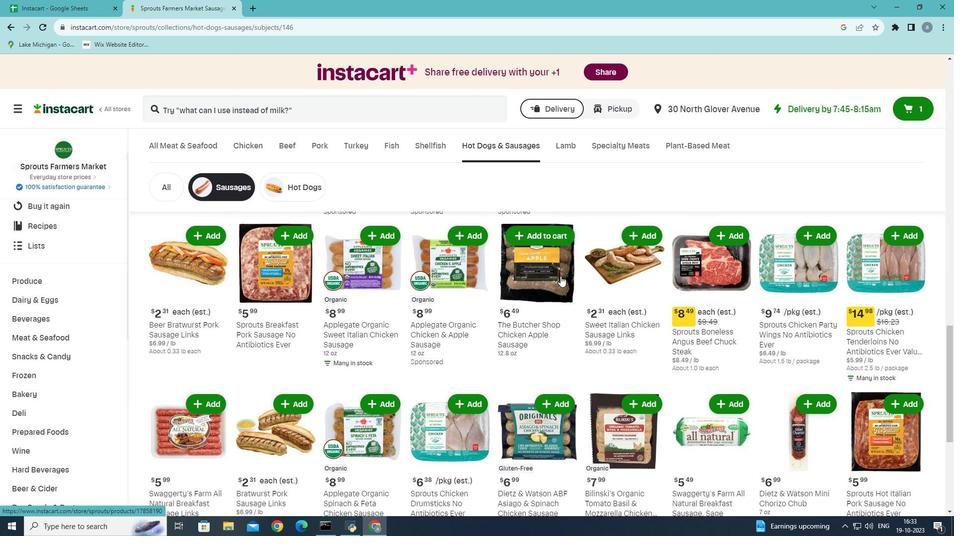 
Action: Mouse moved to (566, 277)
Screenshot: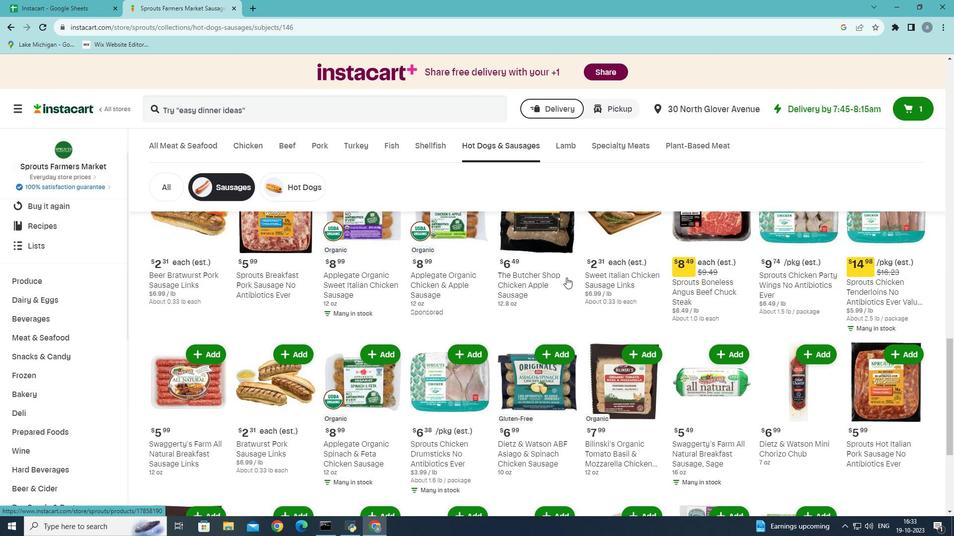 
Action: Mouse scrolled (566, 277) with delta (0, 0)
Screenshot: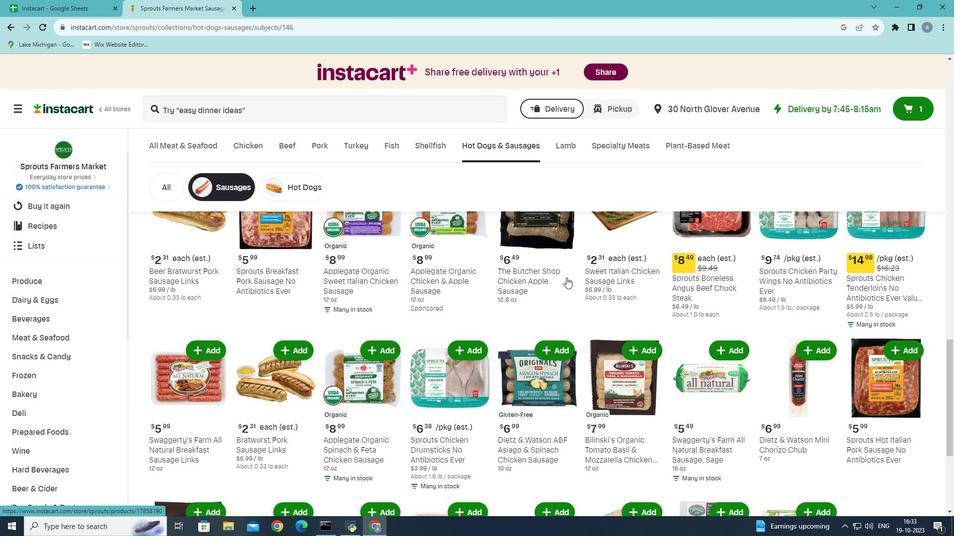 
Action: Mouse moved to (568, 278)
Screenshot: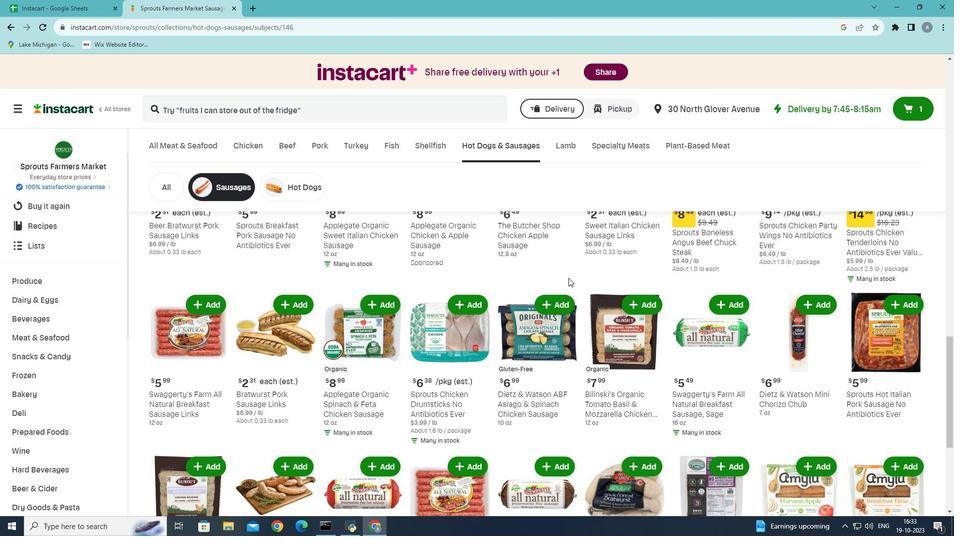 
Action: Mouse scrolled (568, 277) with delta (0, 0)
Screenshot: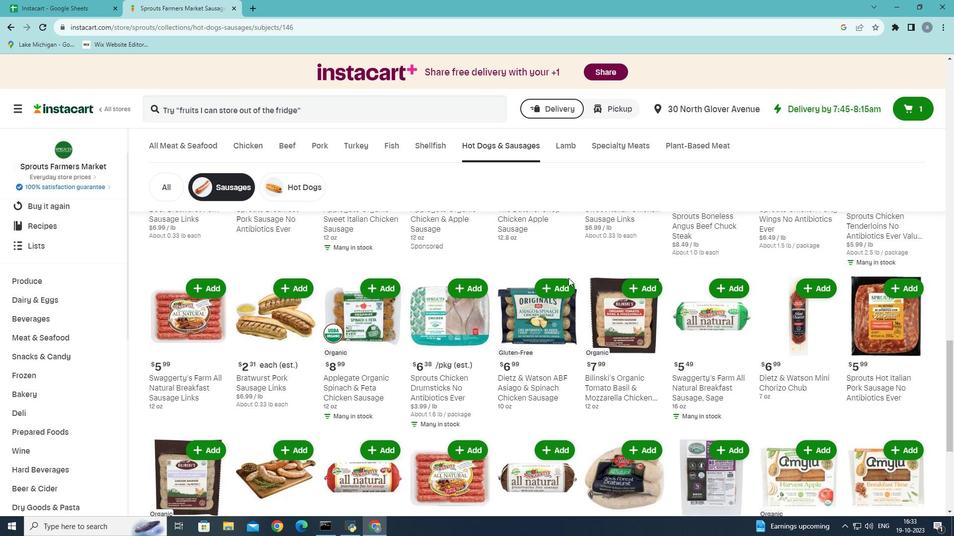 
Action: Mouse moved to (574, 280)
Screenshot: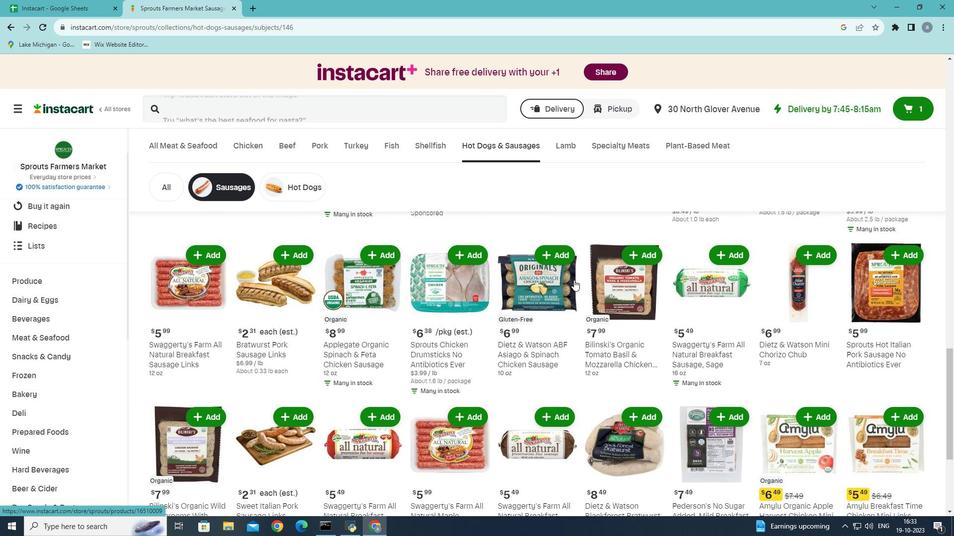 
Action: Mouse scrolled (574, 279) with delta (0, 0)
Screenshot: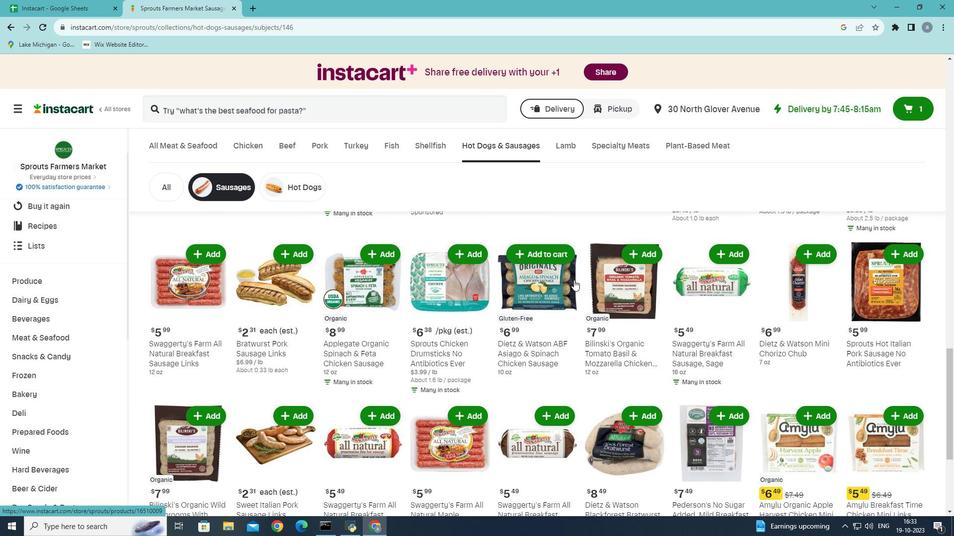 
Action: Mouse moved to (574, 280)
Screenshot: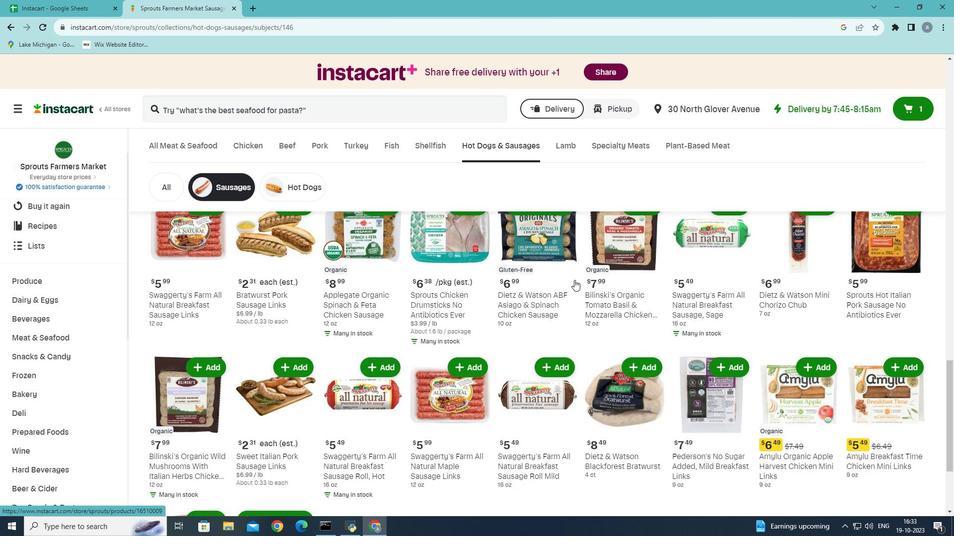 
Action: Mouse scrolled (574, 279) with delta (0, 0)
Screenshot: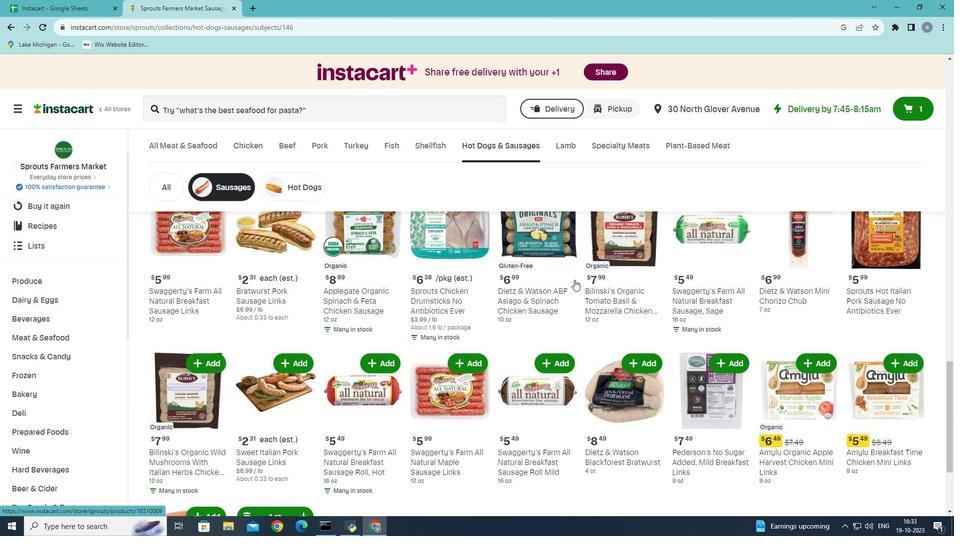 
Action: Mouse scrolled (574, 279) with delta (0, 0)
Screenshot: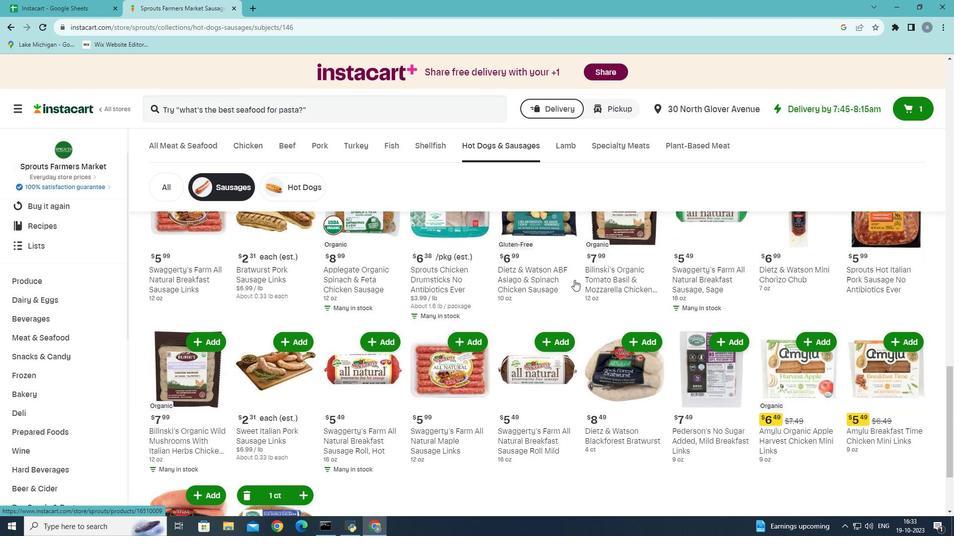 
Action: Mouse moved to (575, 280)
Screenshot: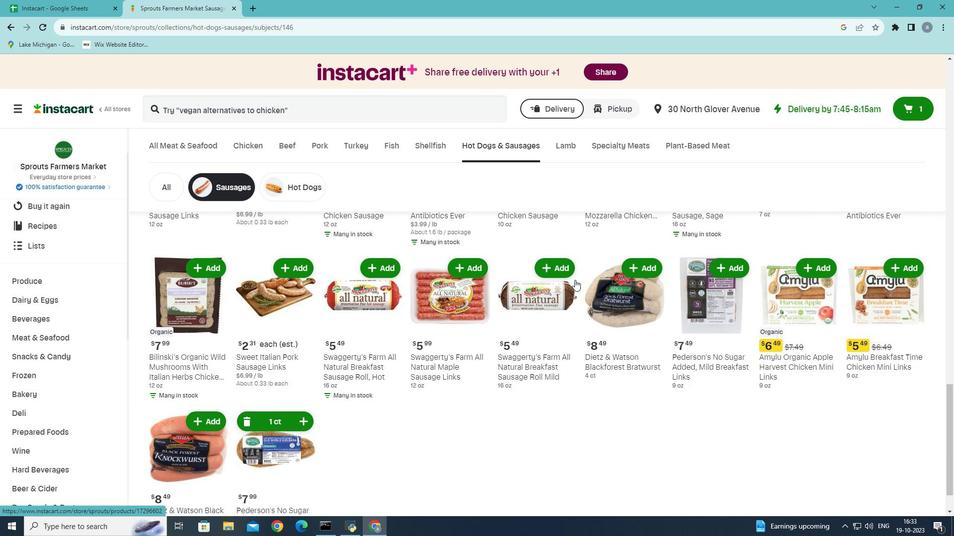 
Action: Mouse scrolled (575, 279) with delta (0, 0)
Screenshot: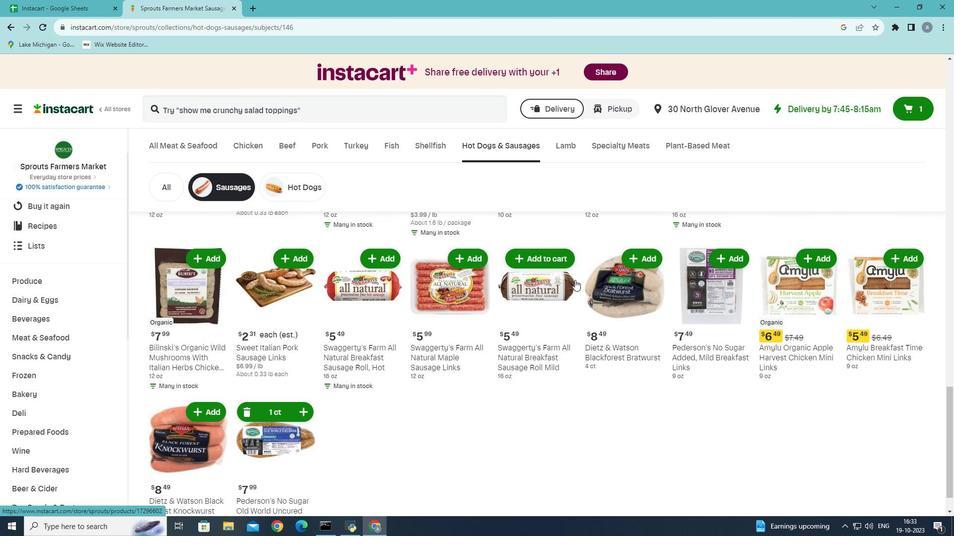 
Action: Mouse moved to (575, 280)
Screenshot: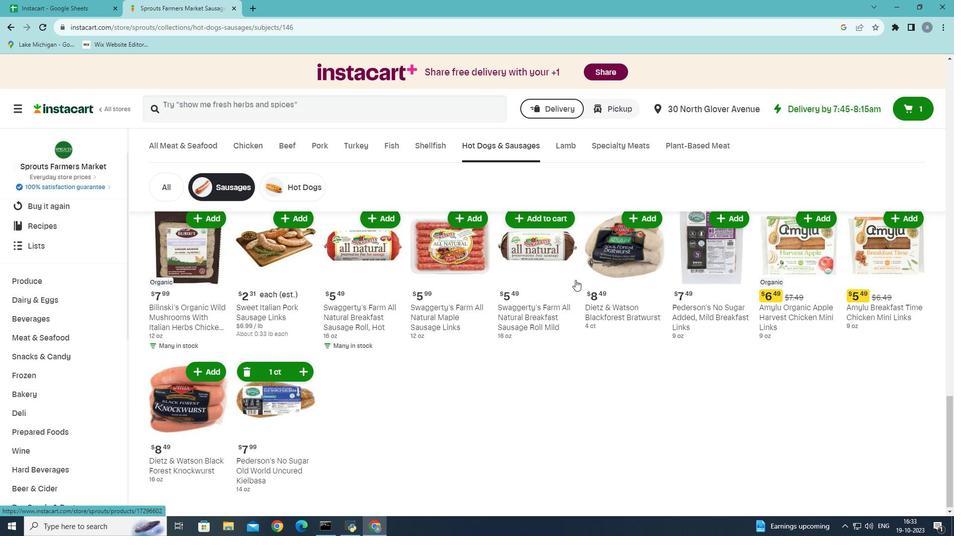 
Action: Mouse scrolled (575, 279) with delta (0, 0)
Screenshot: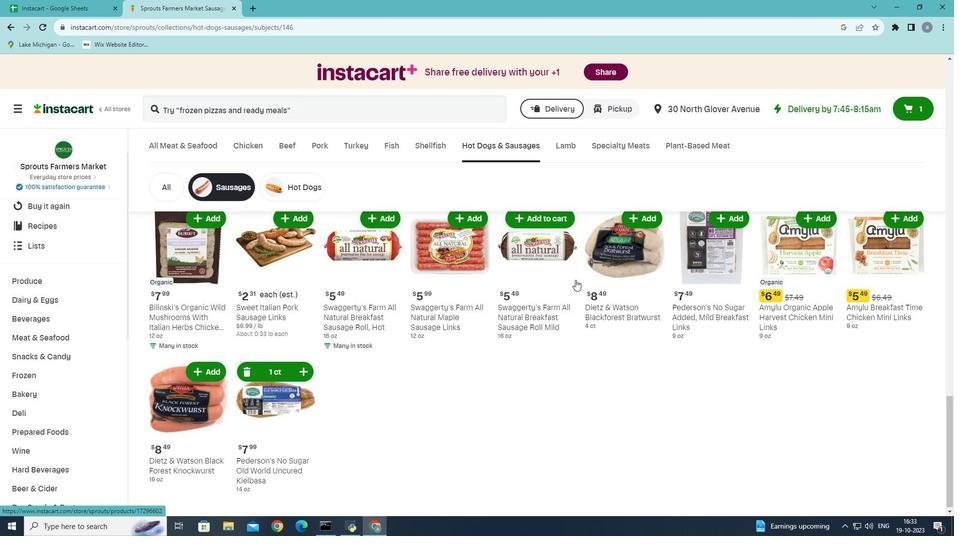 
Action: Mouse scrolled (575, 279) with delta (0, 0)
Screenshot: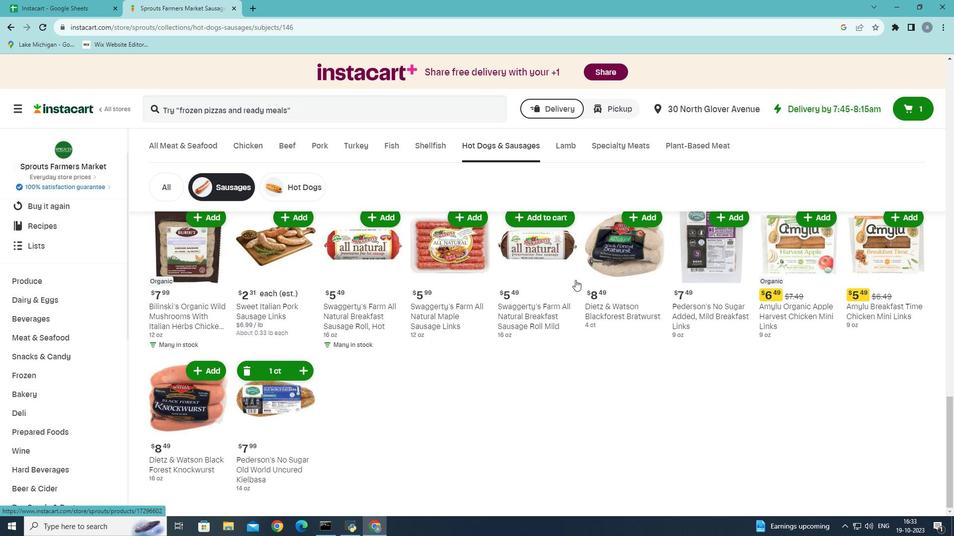 
Action: Mouse scrolled (575, 280) with delta (0, 0)
Screenshot: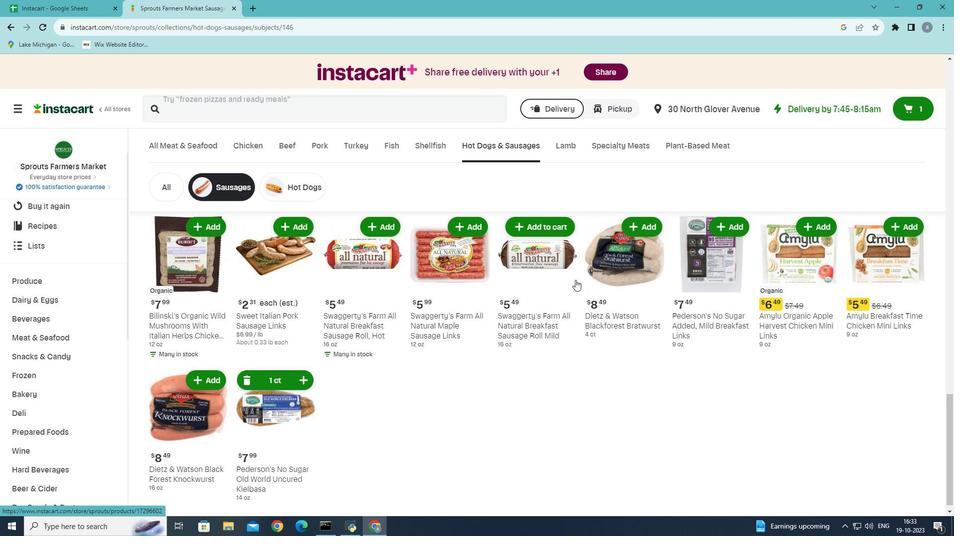 
Action: Mouse scrolled (575, 280) with delta (0, 0)
Screenshot: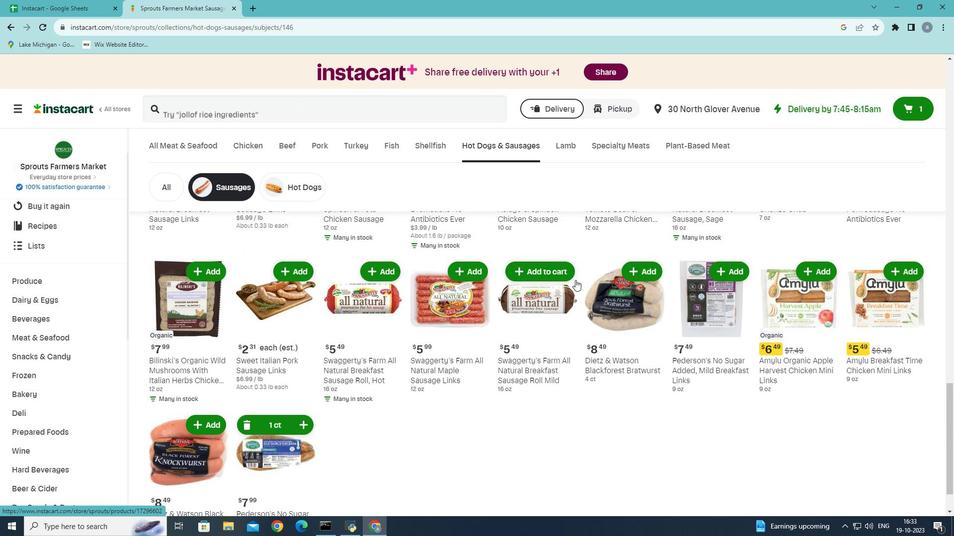 
Action: Mouse moved to (580, 280)
Screenshot: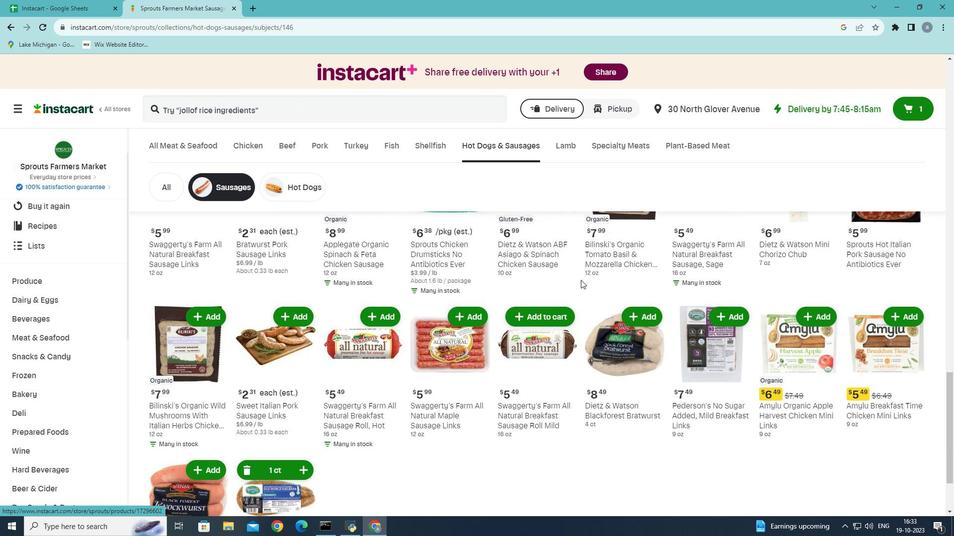 
Action: Mouse scrolled (580, 280) with delta (0, 0)
Screenshot: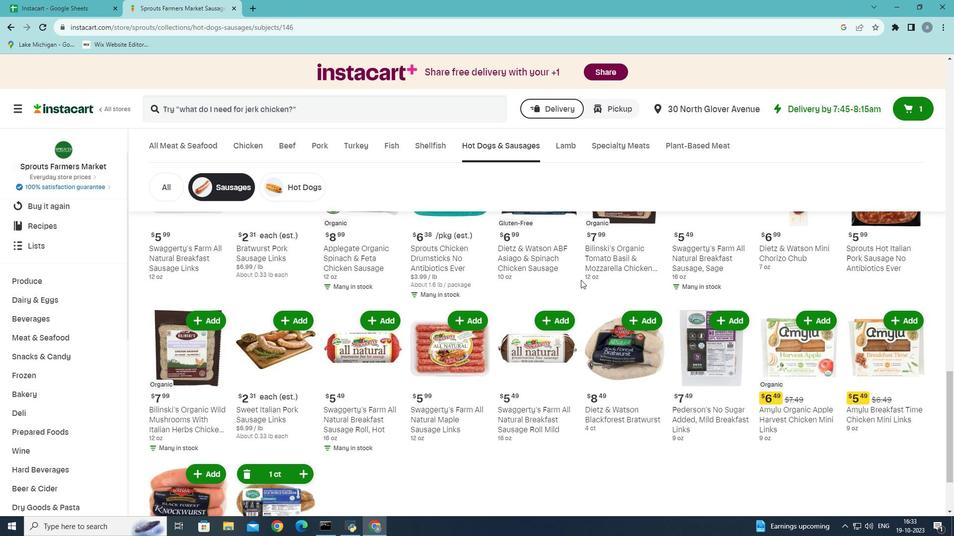 
Action: Mouse moved to (581, 280)
Screenshot: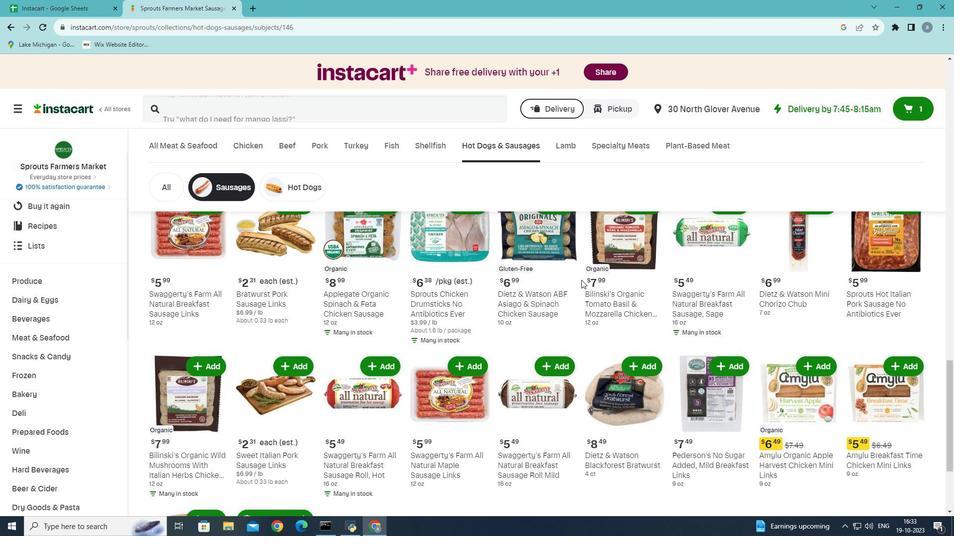 
Action: Mouse scrolled (581, 280) with delta (0, 0)
Screenshot: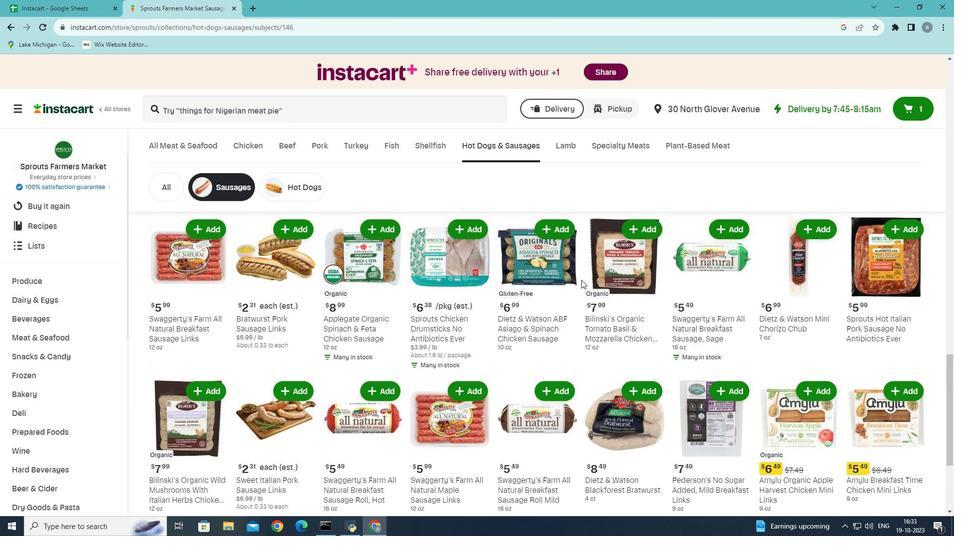 
Action: Mouse scrolled (581, 280) with delta (0, 0)
Screenshot: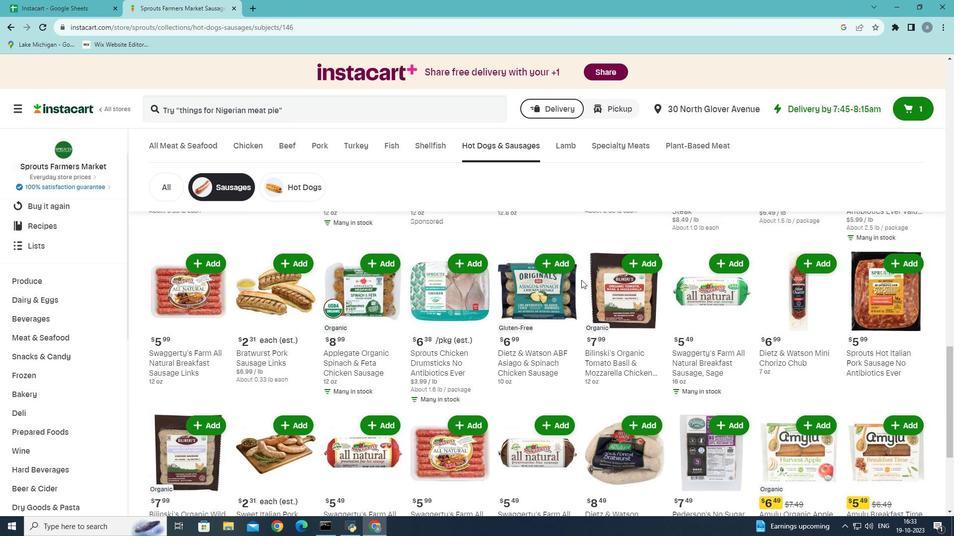 
Action: Mouse moved to (582, 280)
Screenshot: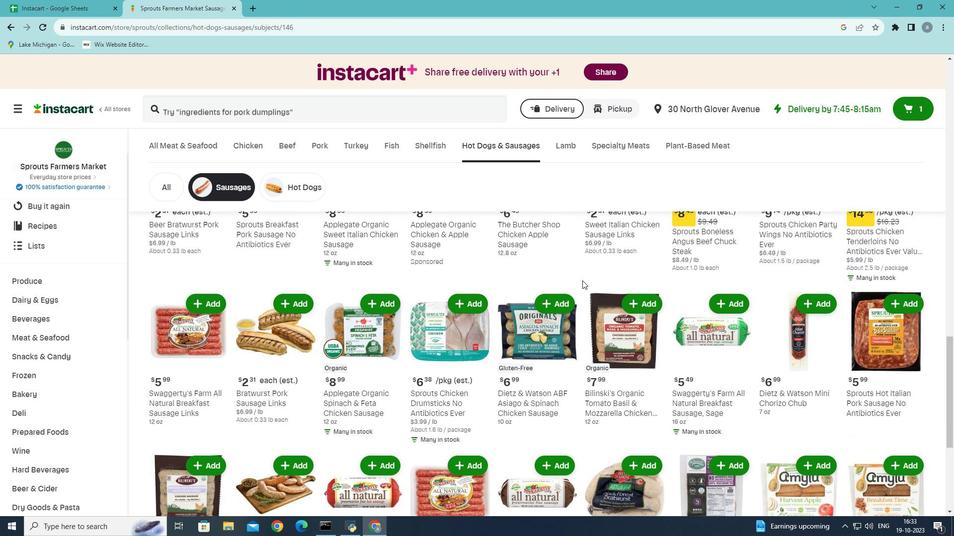 
Action: Mouse scrolled (582, 281) with delta (0, 0)
Screenshot: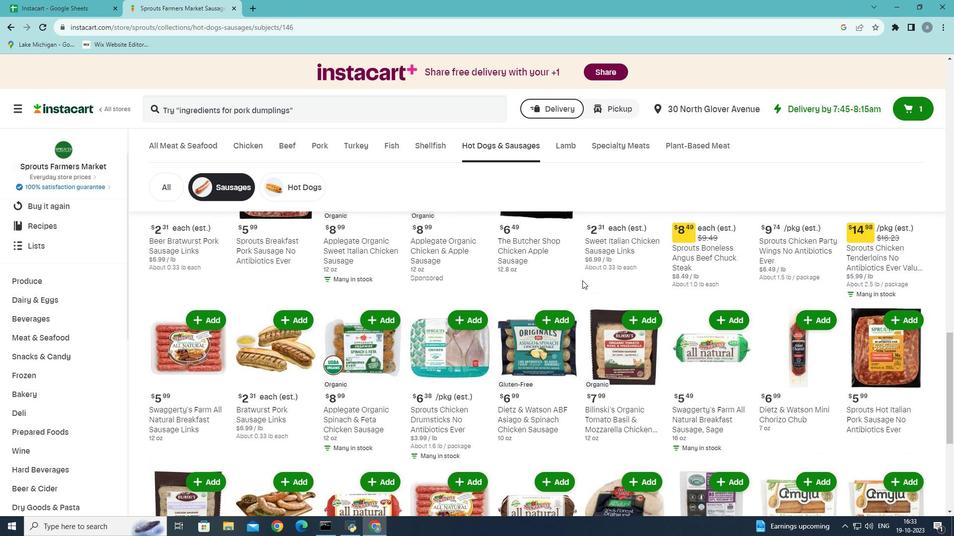 
Action: Mouse scrolled (582, 281) with delta (0, 0)
Screenshot: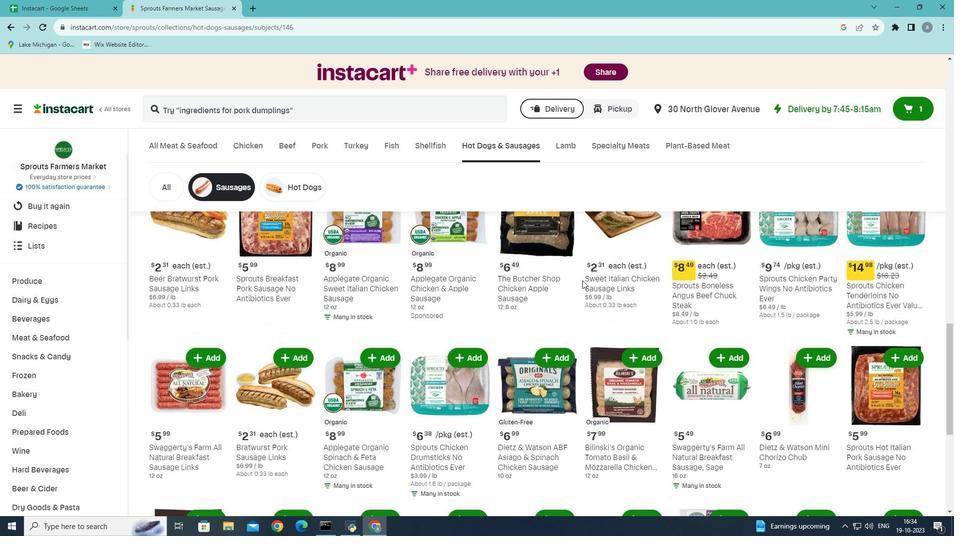 
Action: Mouse scrolled (582, 281) with delta (0, 0)
Screenshot: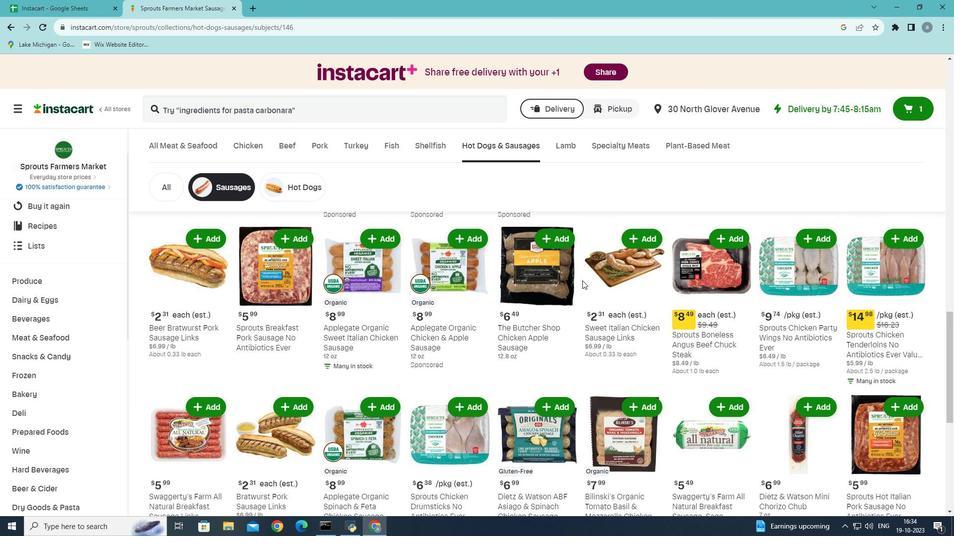 
Action: Mouse scrolled (582, 281) with delta (0, 0)
Screenshot: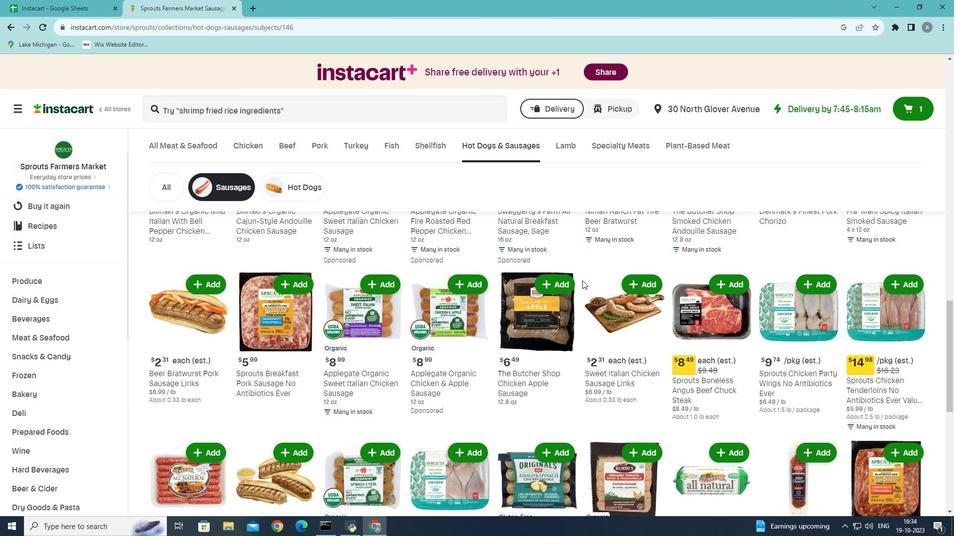 
Action: Mouse scrolled (582, 281) with delta (0, 0)
Screenshot: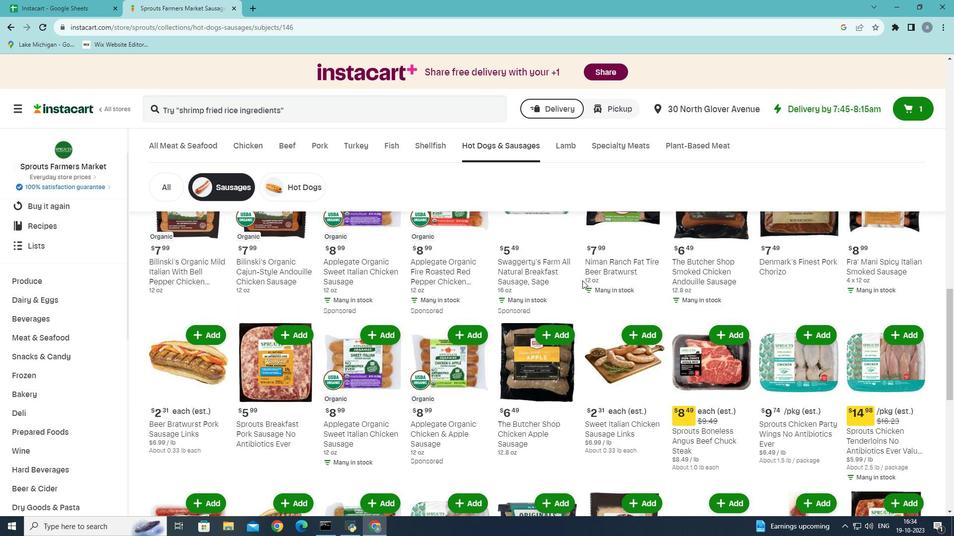 
Action: Mouse scrolled (582, 281) with delta (0, 0)
Screenshot: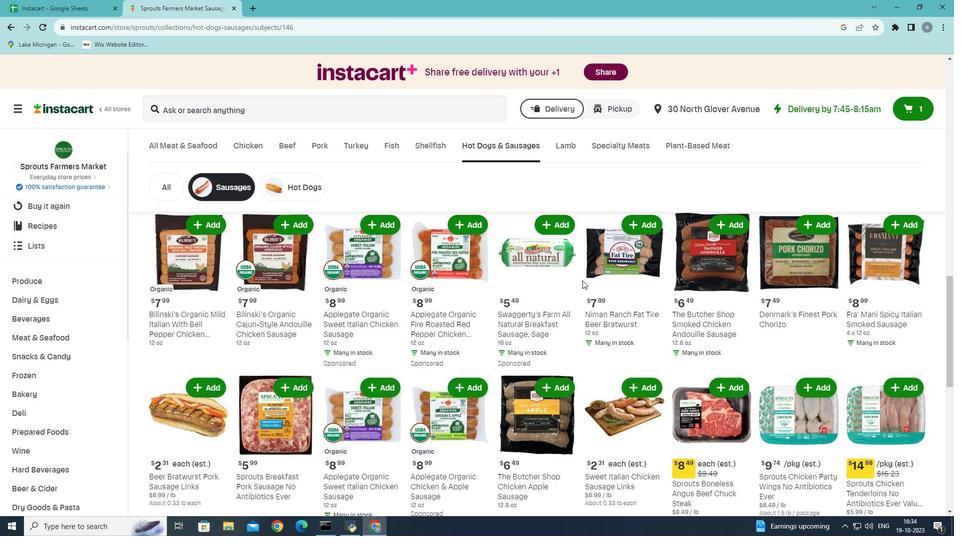 
Action: Mouse scrolled (582, 281) with delta (0, 0)
Screenshot: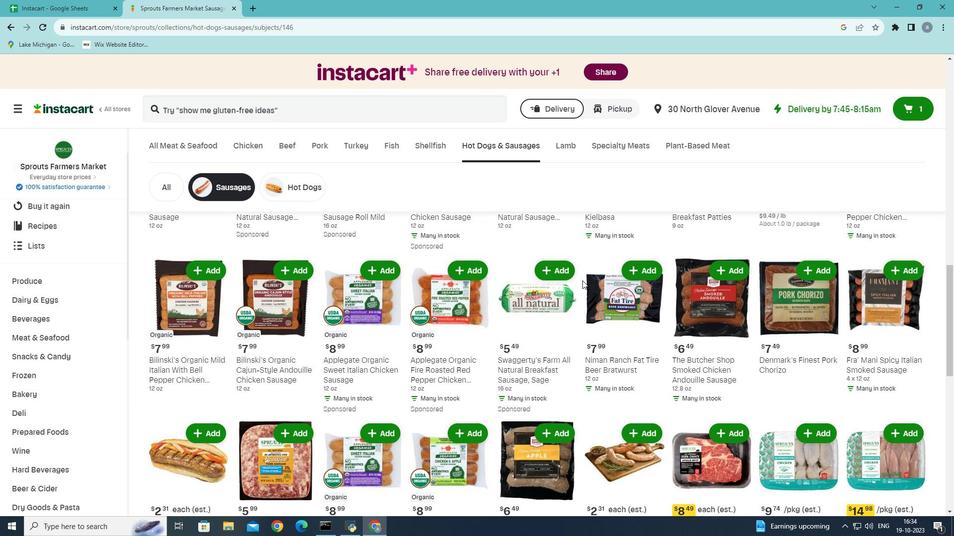 
Action: Mouse scrolled (582, 281) with delta (0, 0)
Screenshot: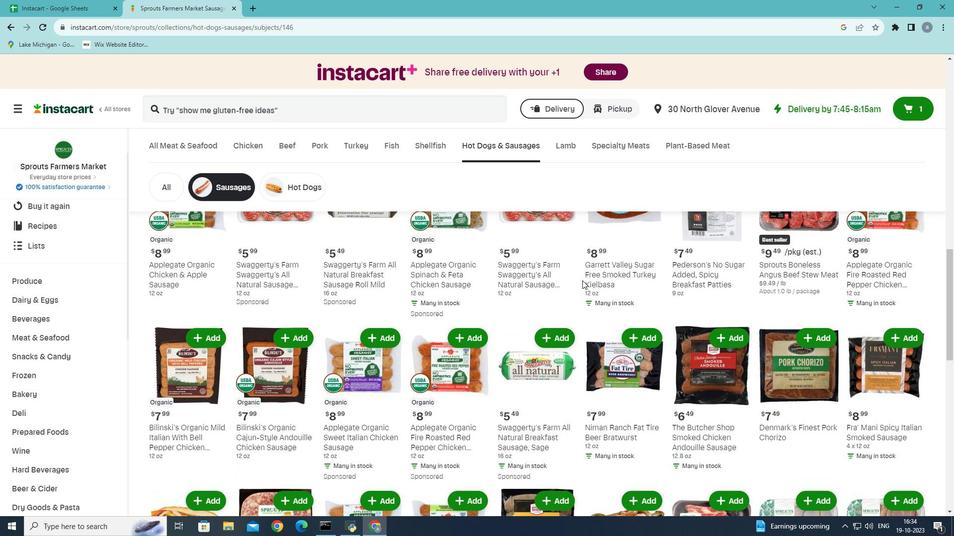 
Action: Mouse moved to (580, 282)
Screenshot: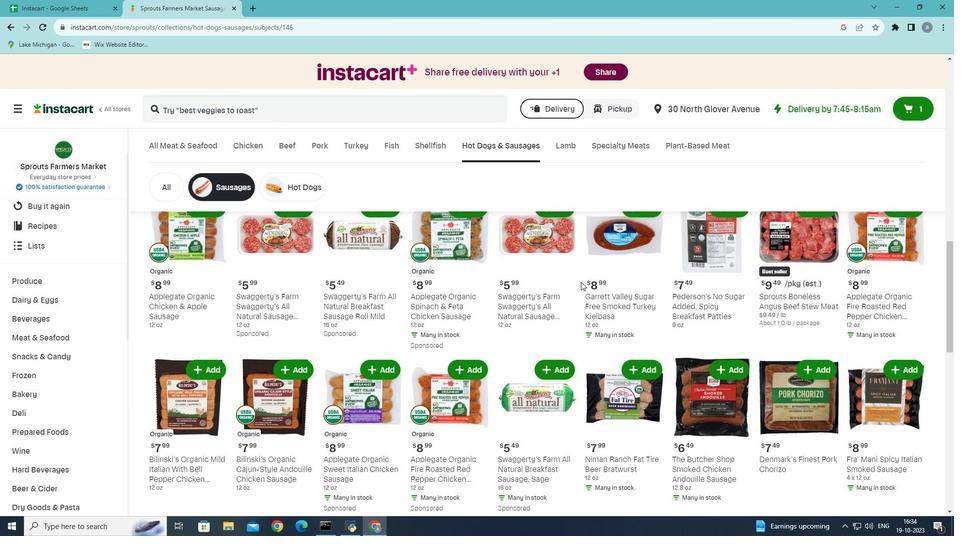 
Action: Mouse scrolled (580, 282) with delta (0, 0)
Screenshot: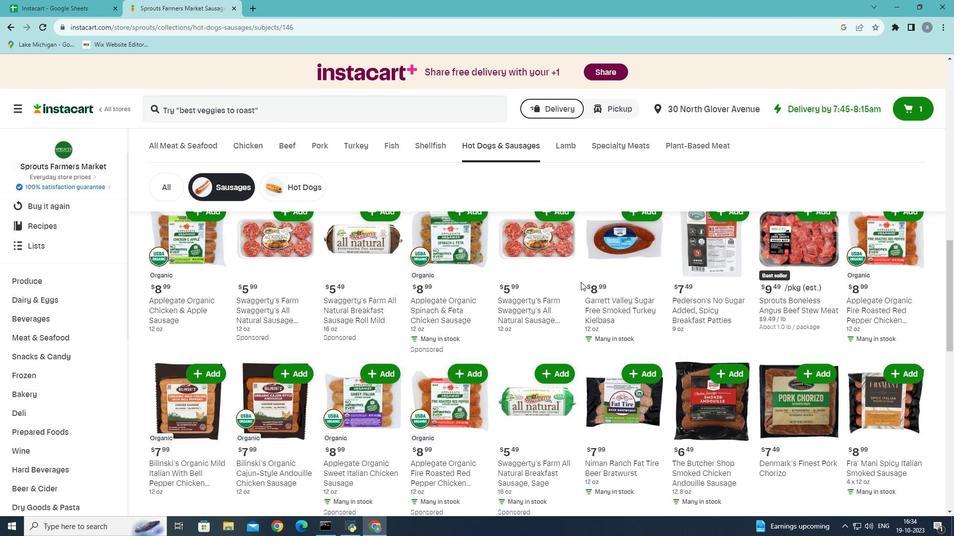 
Action: Mouse scrolled (580, 282) with delta (0, 0)
Screenshot: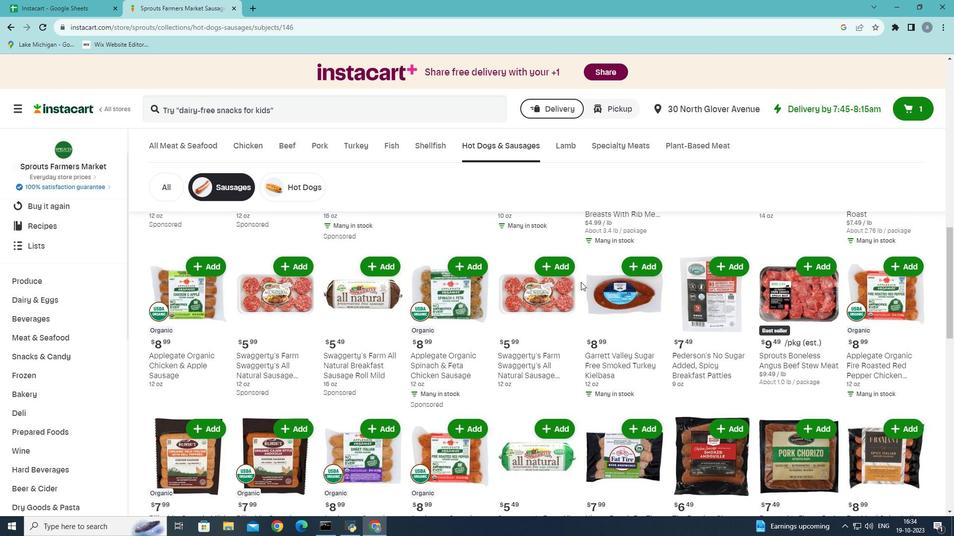 
Action: Mouse scrolled (580, 282) with delta (0, 0)
Screenshot: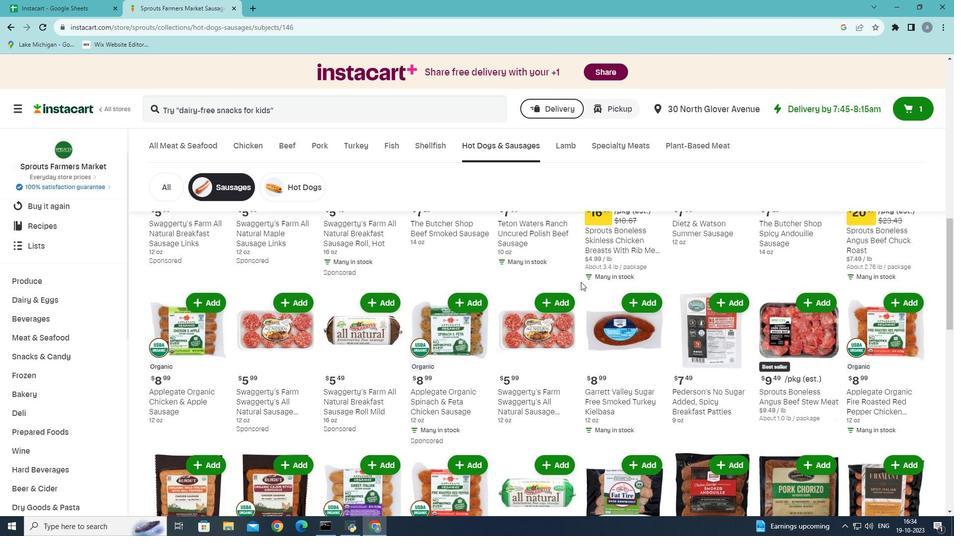 
Action: Mouse scrolled (580, 282) with delta (0, 0)
Screenshot: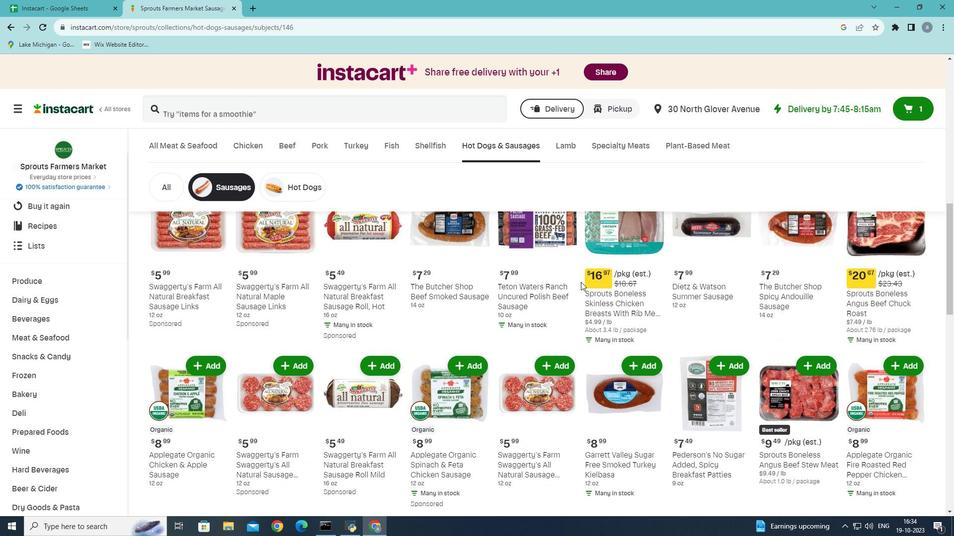 
Action: Mouse scrolled (580, 282) with delta (0, 0)
Screenshot: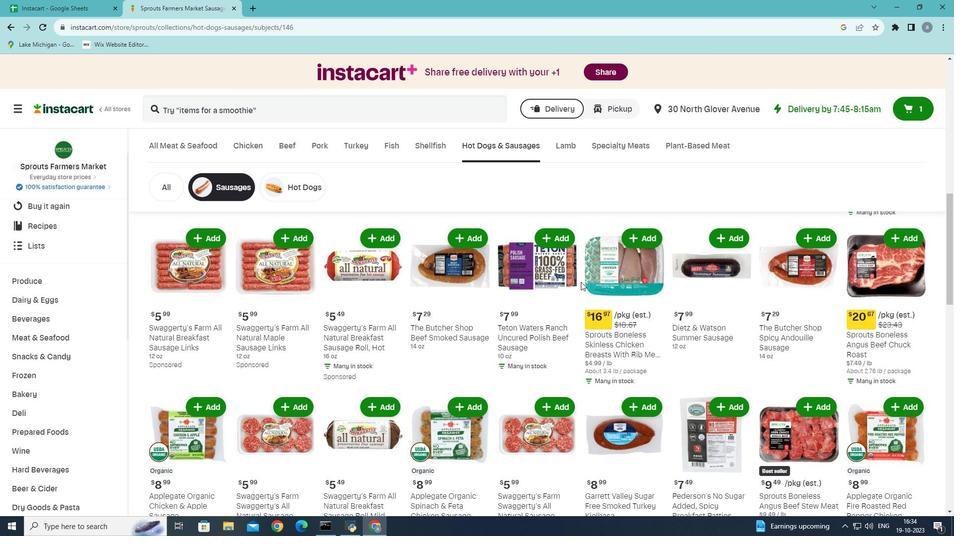 
Action: Mouse scrolled (580, 282) with delta (0, 0)
Screenshot: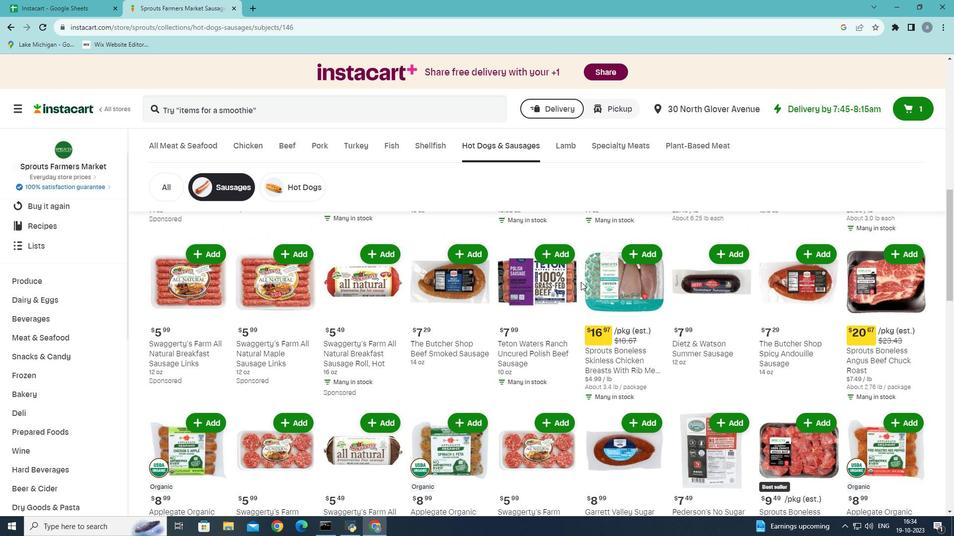 
Action: Mouse moved to (586, 283)
Screenshot: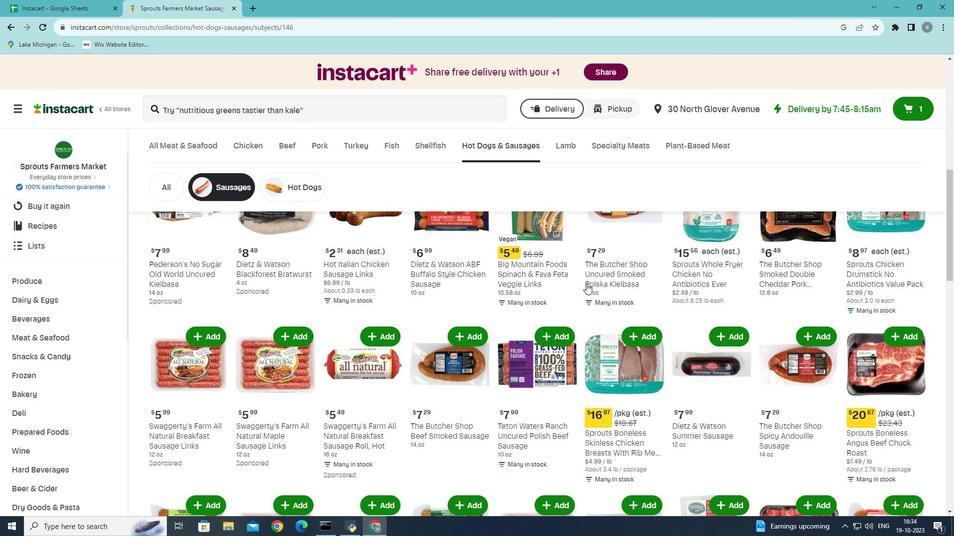 
Action: Mouse scrolled (586, 284) with delta (0, 0)
Screenshot: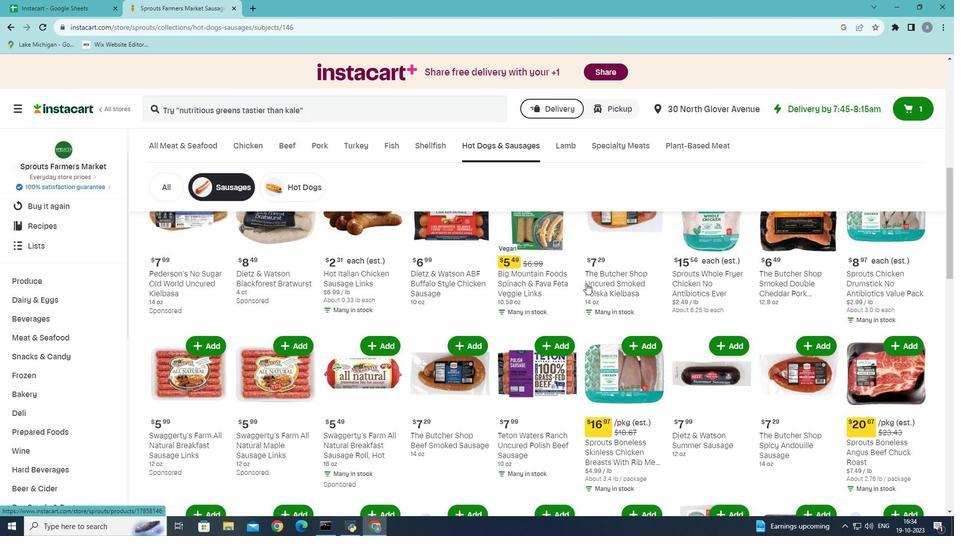 
Action: Mouse moved to (586, 283)
Screenshot: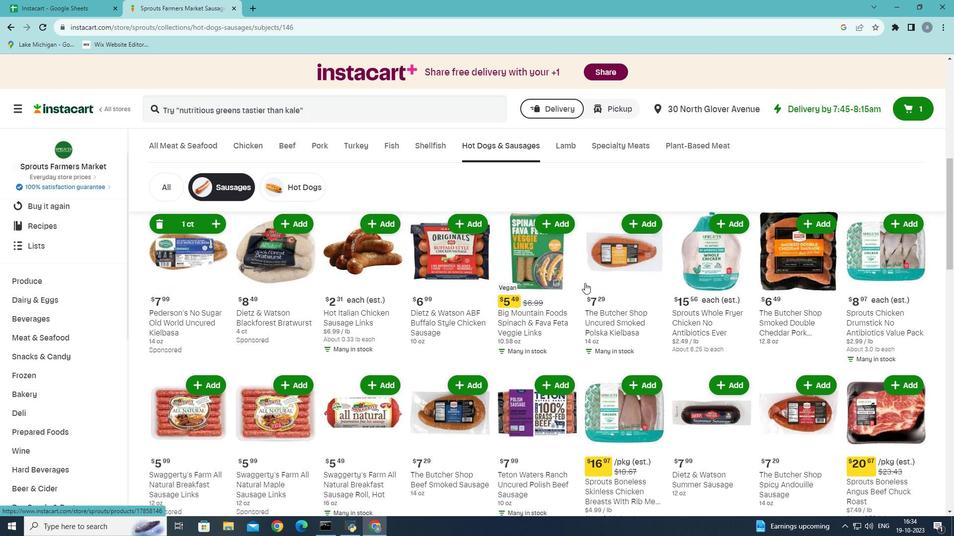 
Action: Mouse scrolled (586, 284) with delta (0, 0)
Screenshot: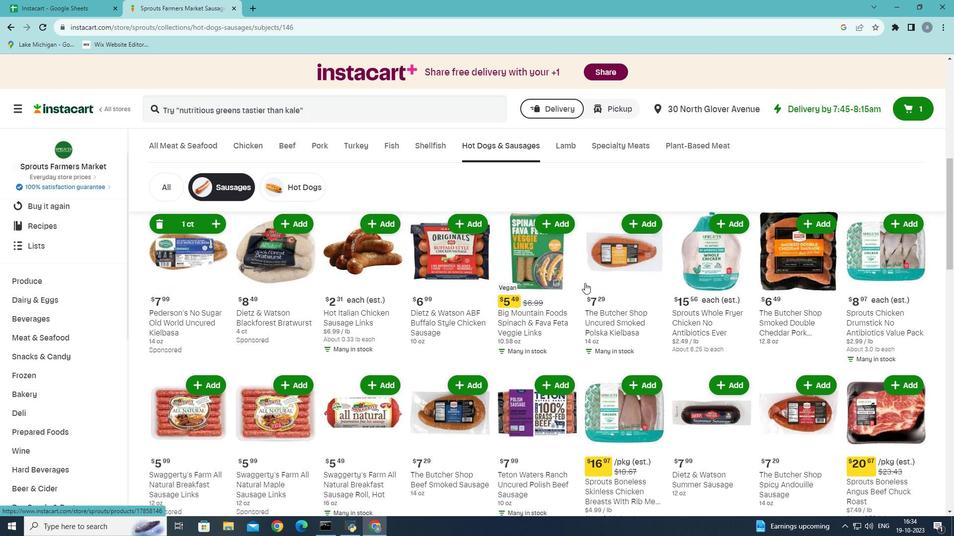 
Action: Mouse moved to (584, 283)
Screenshot: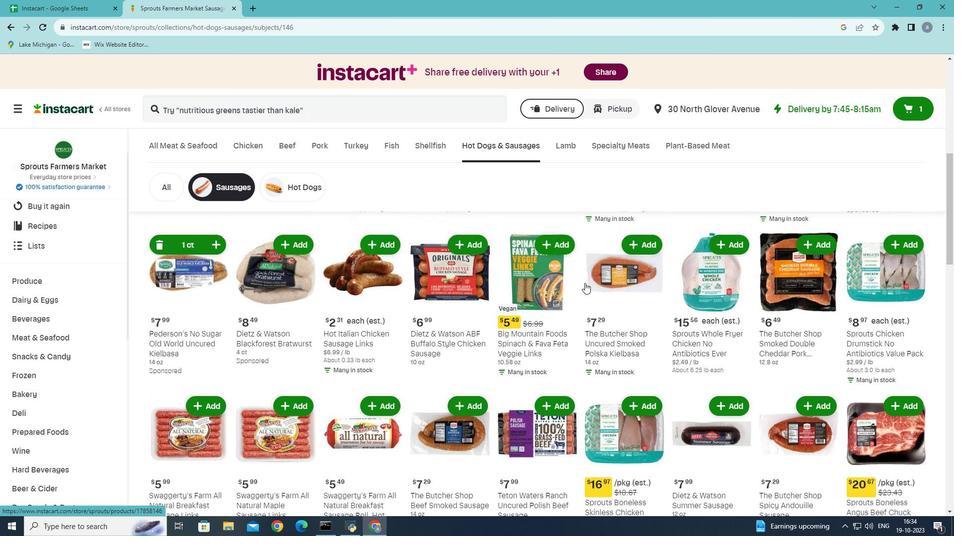 
Action: Mouse scrolled (584, 283) with delta (0, 0)
Screenshot: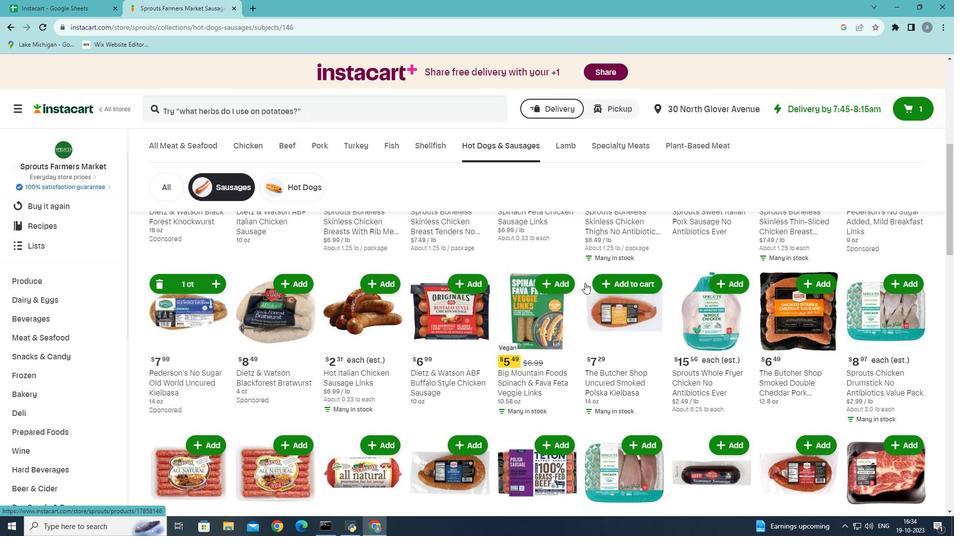 
Action: Mouse scrolled (584, 283) with delta (0, 0)
Screenshot: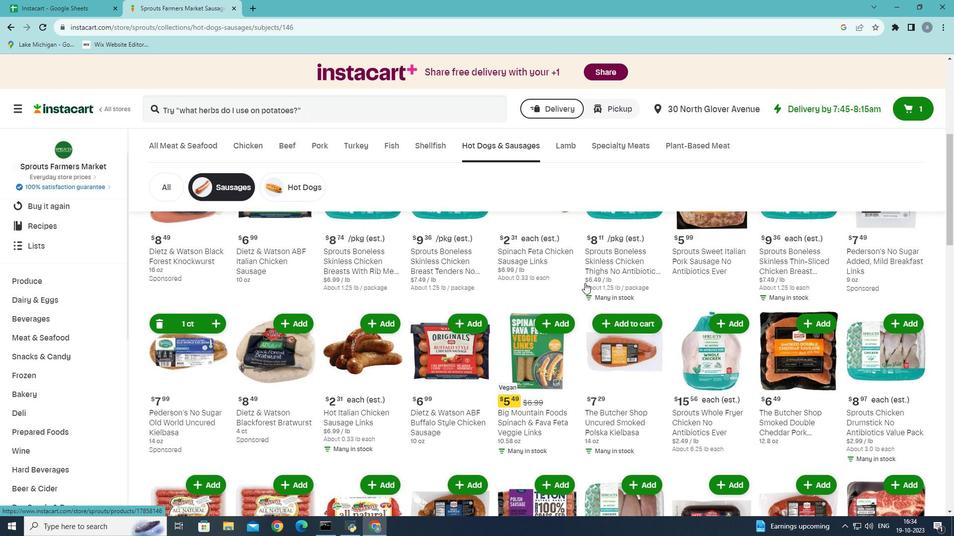 
Action: Mouse moved to (555, 256)
Screenshot: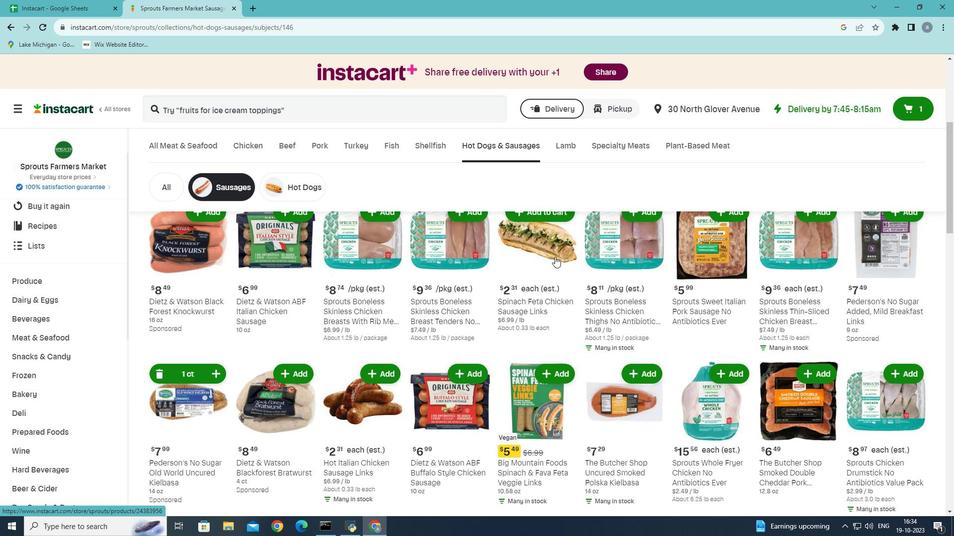 
Action: Mouse scrolled (555, 257) with delta (0, 0)
Screenshot: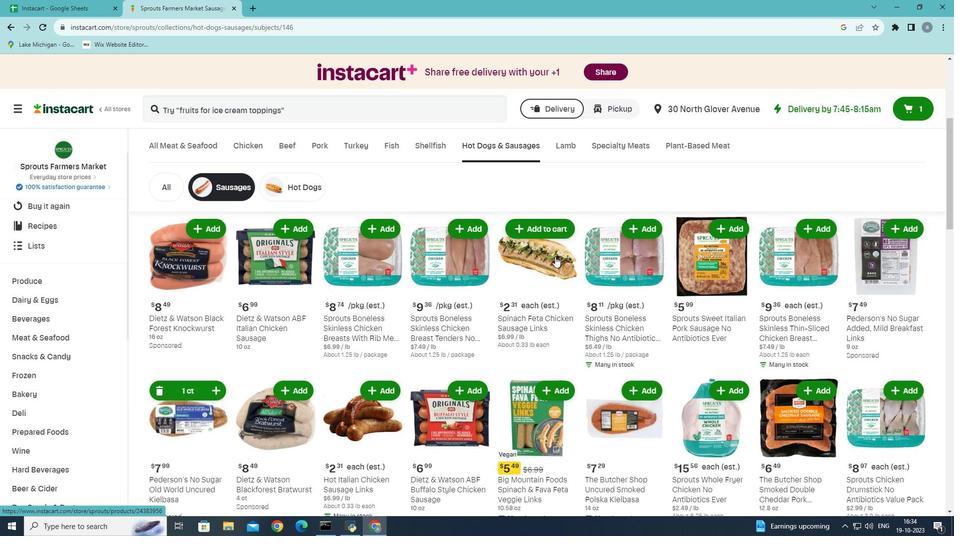 
Action: Mouse scrolled (555, 257) with delta (0, 0)
Screenshot: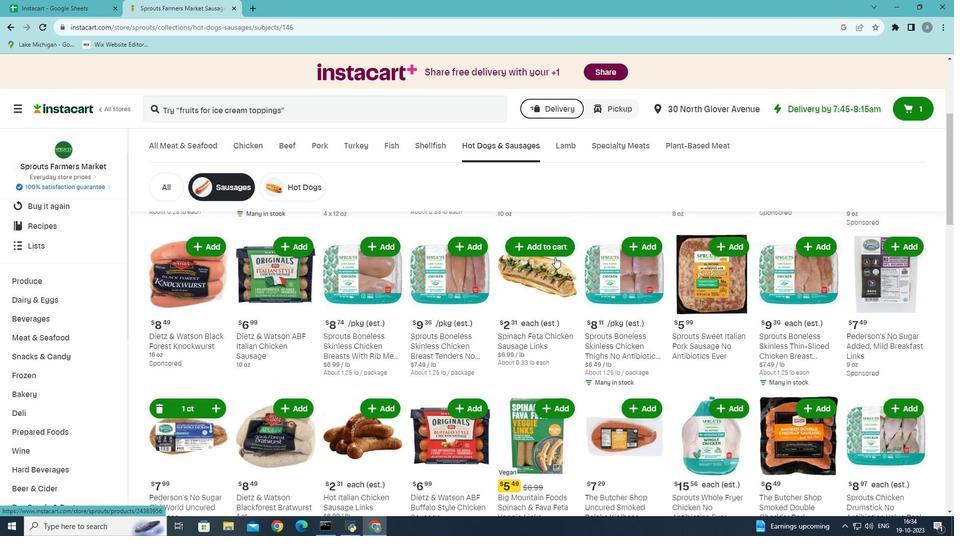 
Action: Mouse moved to (539, 307)
Screenshot: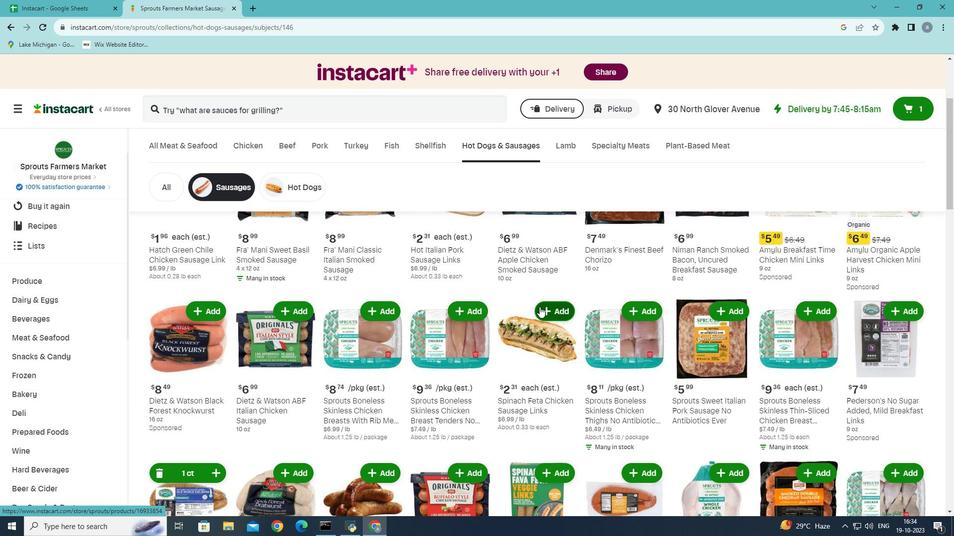 
Action: Mouse pressed left at (539, 307)
Screenshot: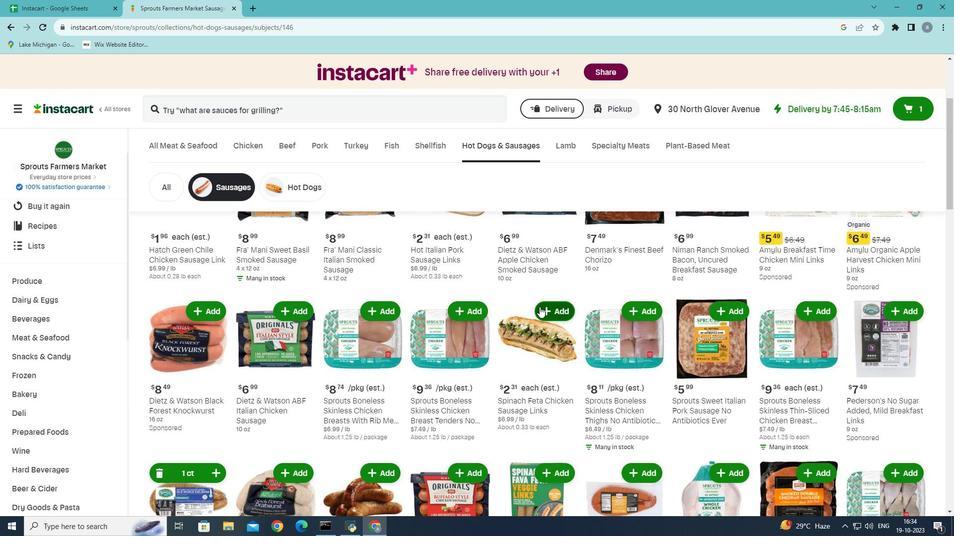 
Action: Mouse moved to (531, 295)
Screenshot: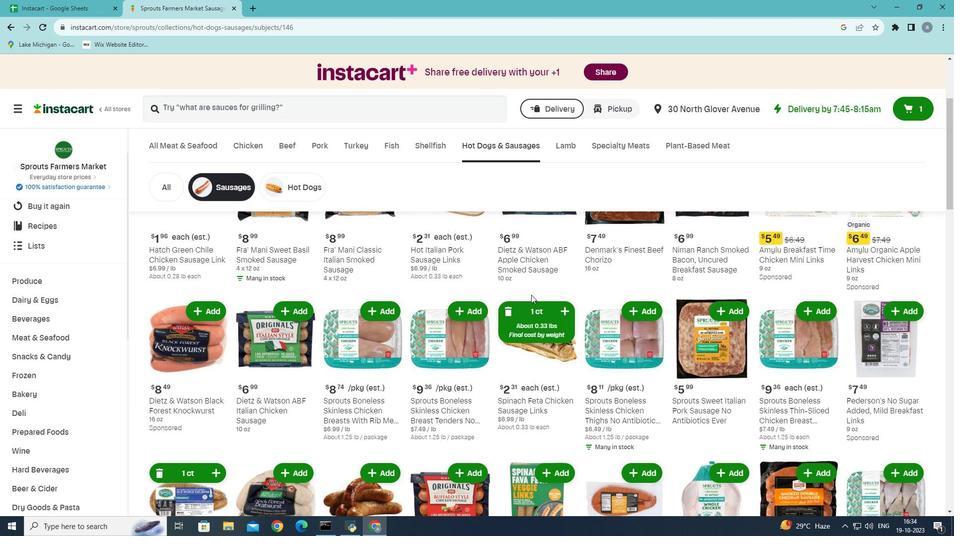 
